 Task: Create Board Newsletter Optimization Tips to Workspace Content Management Systems. Create Board Sales Team Incentive Programs to Workspace Content Management Systems. Create Board Business Model Cost Structure Analysis and Optimization to Workspace Content Management Systems
Action: Mouse moved to (388, 88)
Screenshot: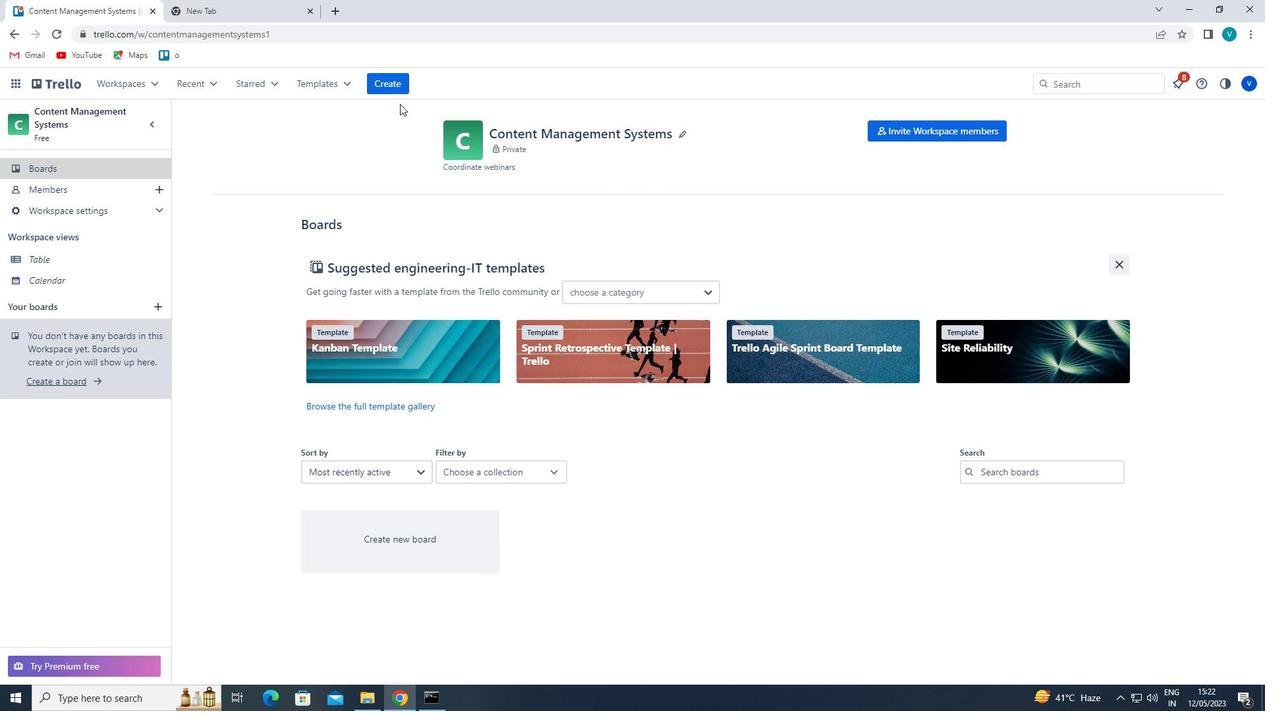 
Action: Mouse pressed left at (388, 88)
Screenshot: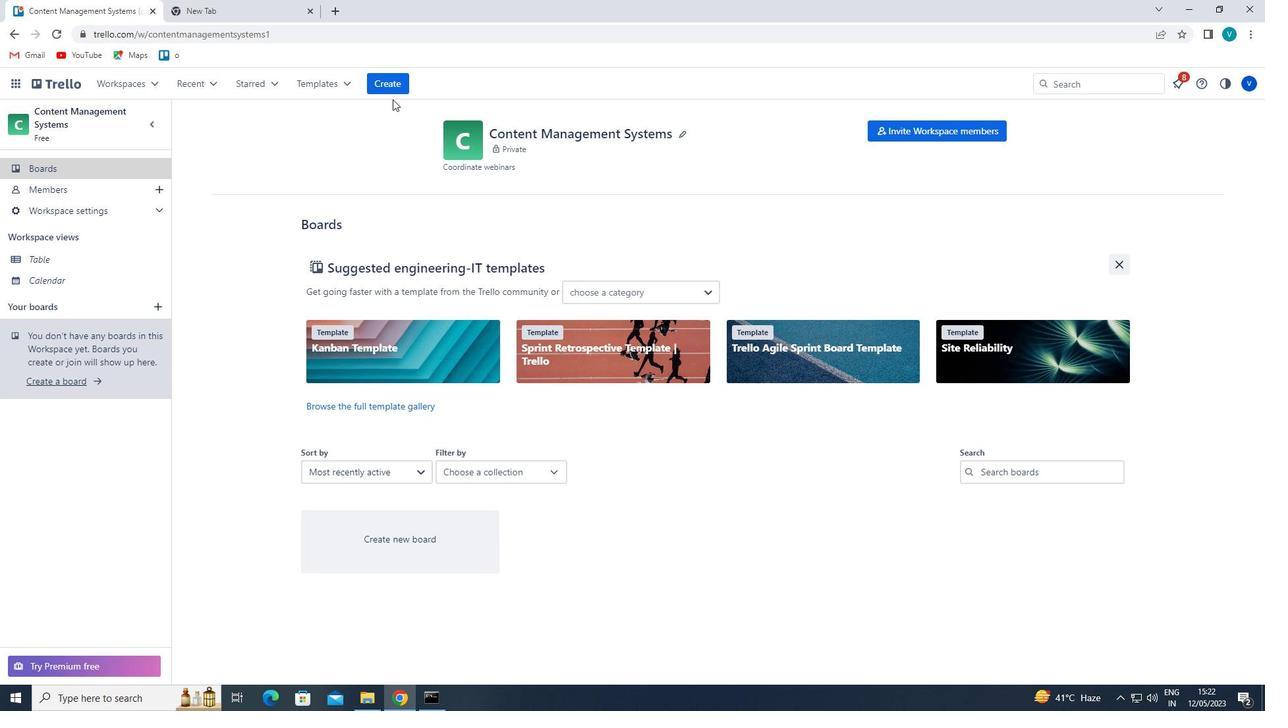 
Action: Mouse moved to (404, 108)
Screenshot: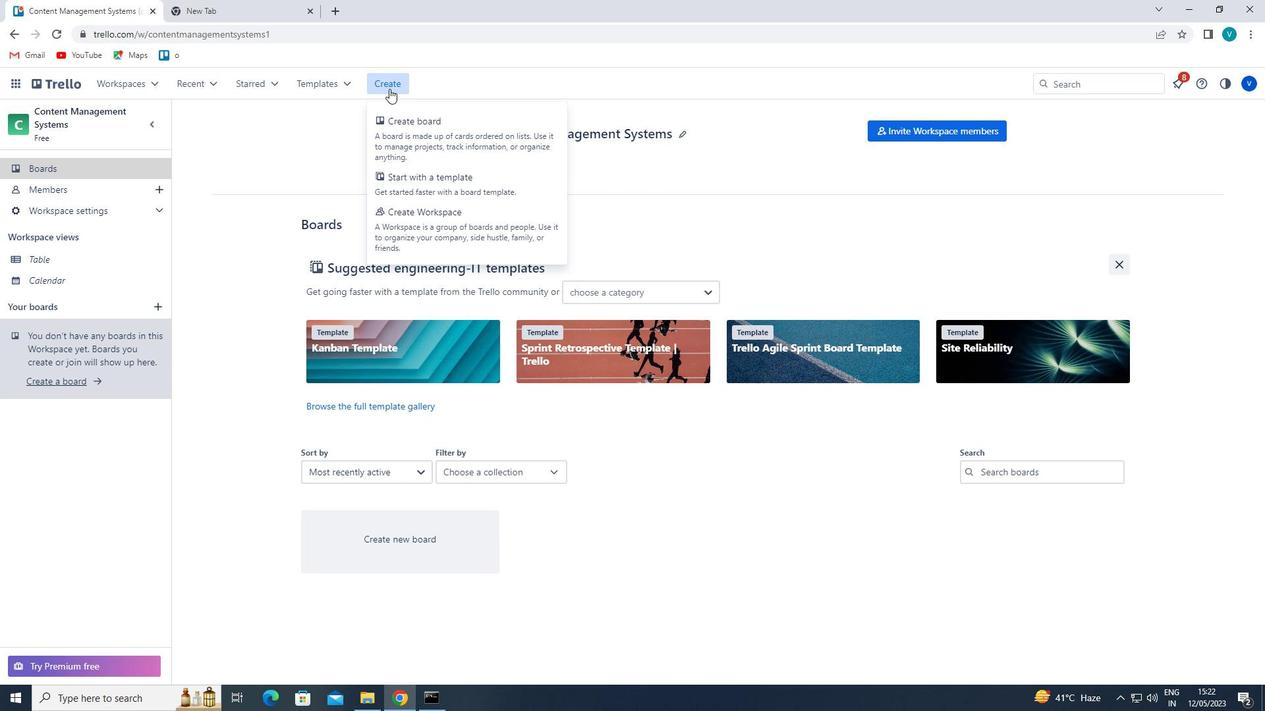
Action: Mouse pressed left at (404, 108)
Screenshot: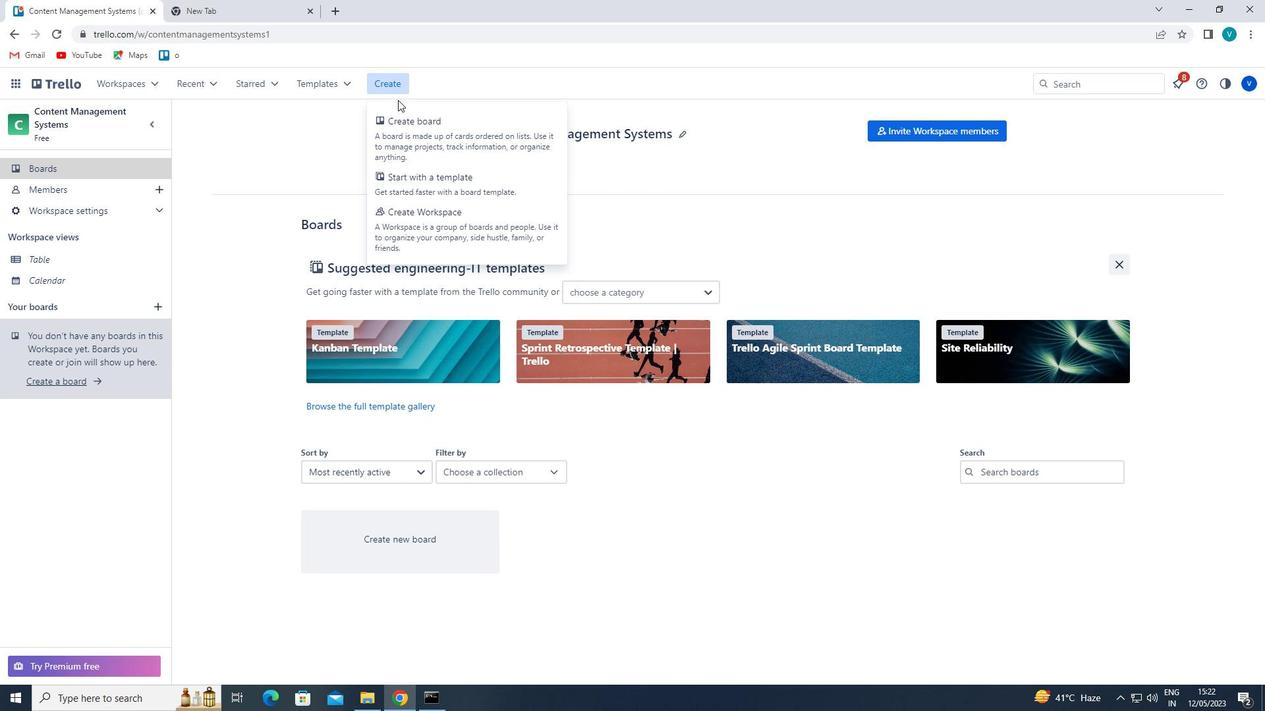 
Action: Mouse moved to (408, 119)
Screenshot: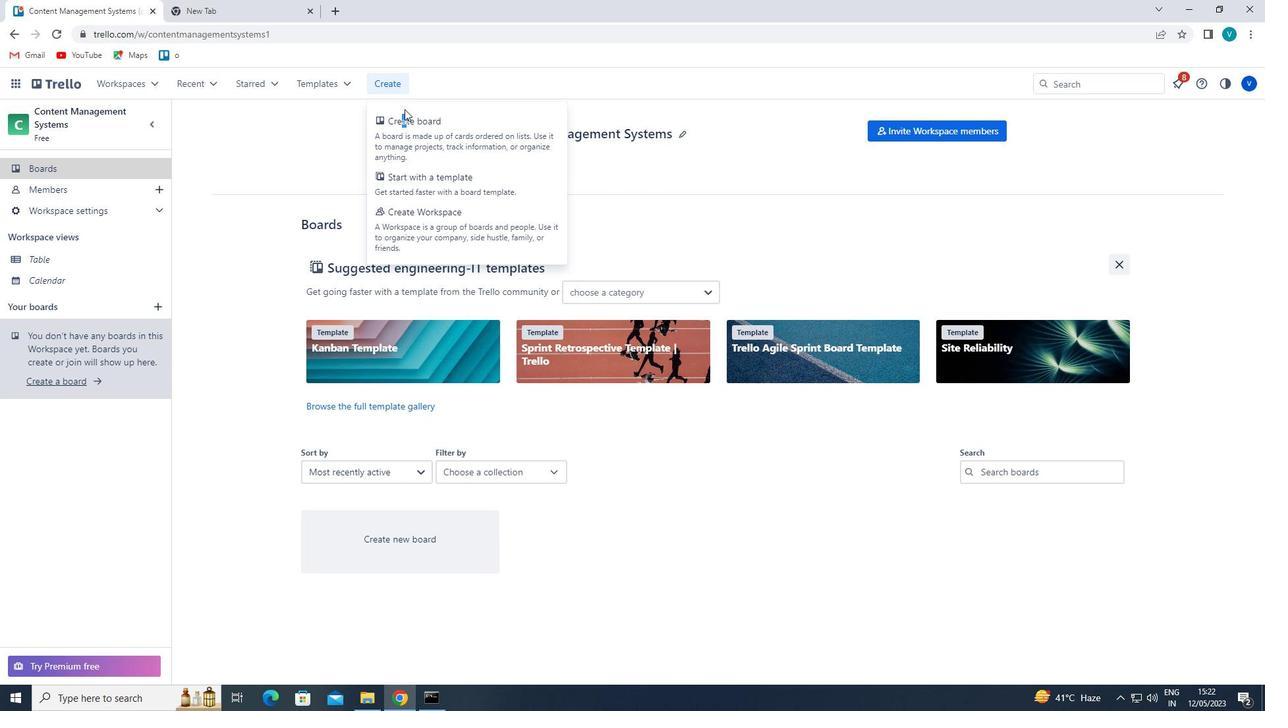 
Action: Mouse pressed left at (408, 119)
Screenshot: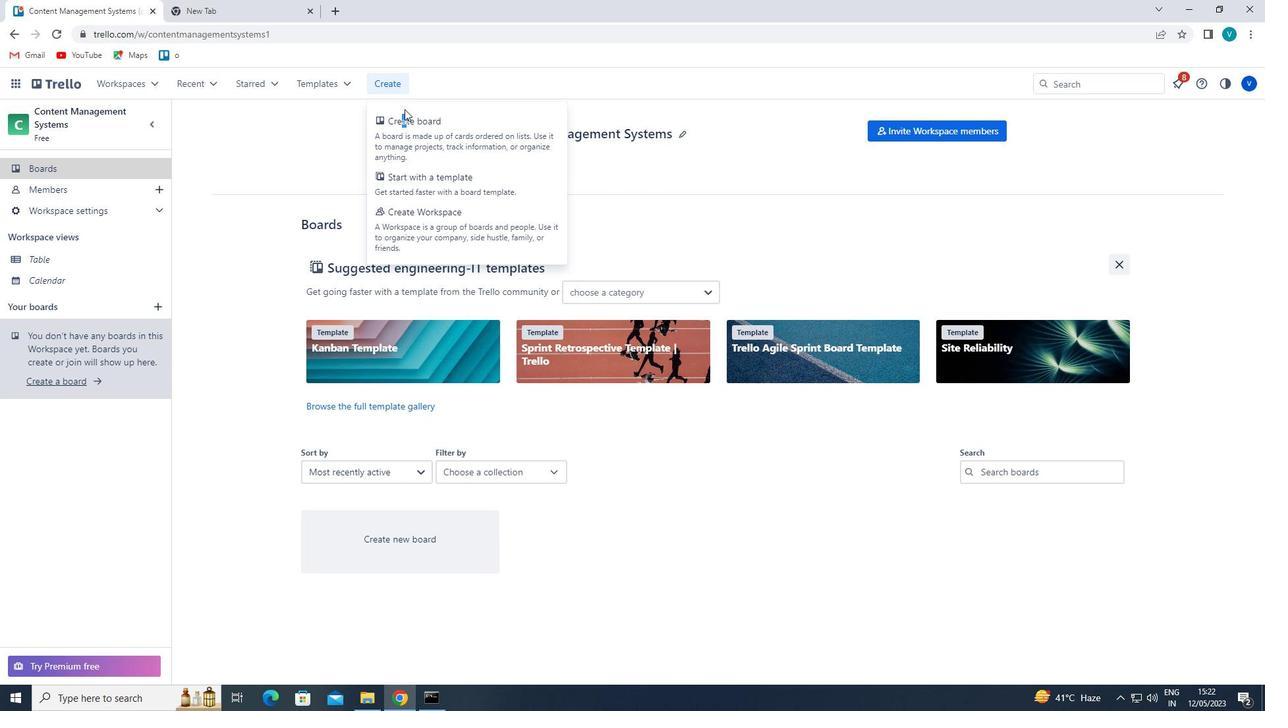 
Action: Mouse moved to (432, 325)
Screenshot: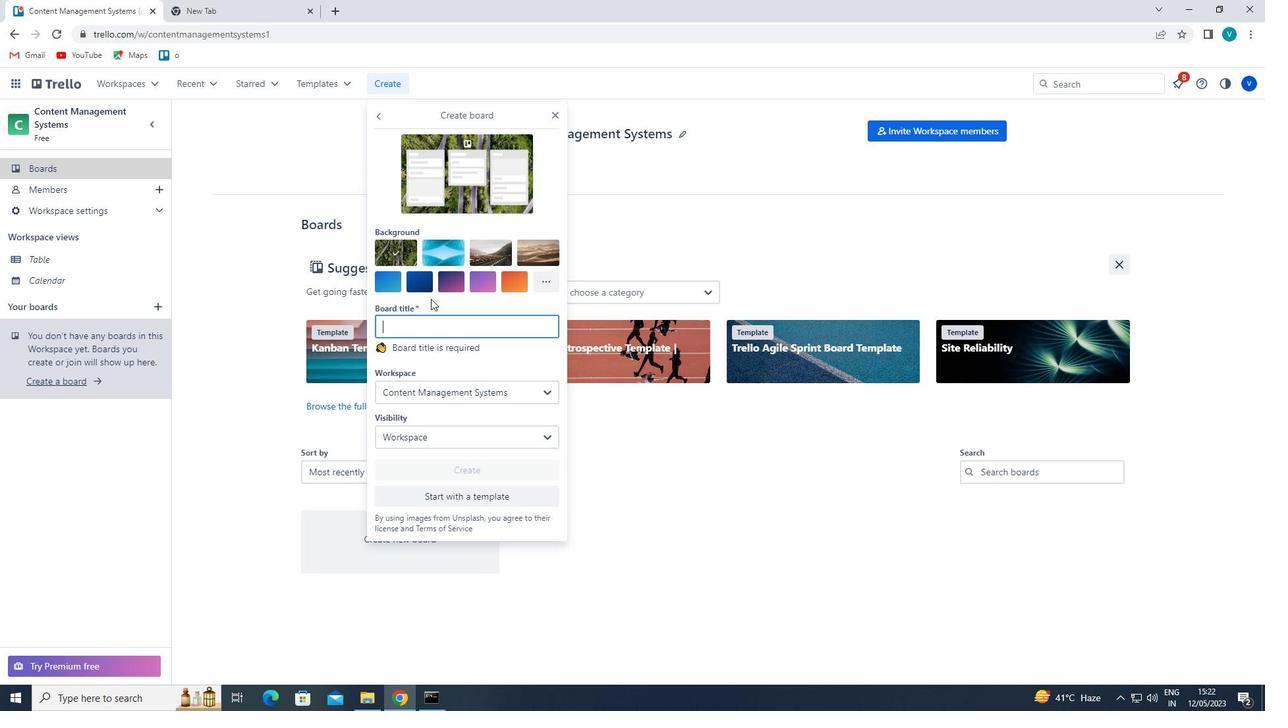 
Action: Mouse pressed left at (432, 325)
Screenshot: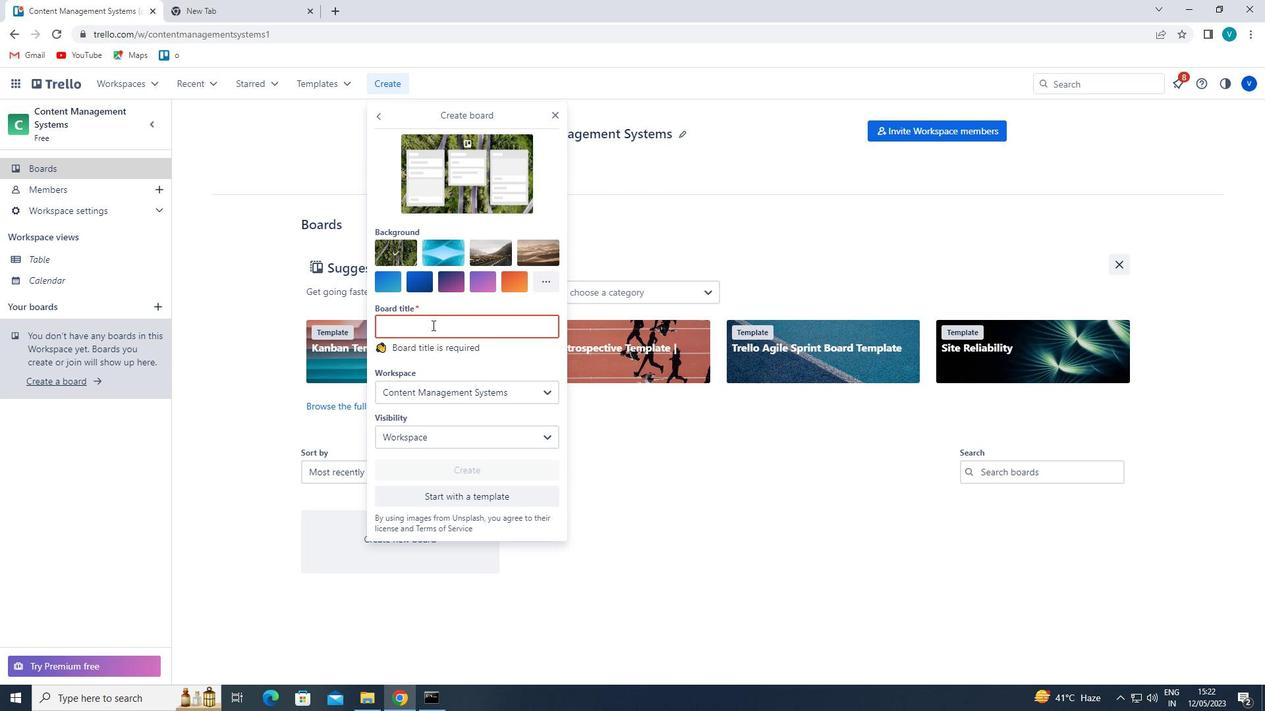 
Action: Key pressed <Key.shift>NEWSLETTER<Key.space><Key.shift>OPTIMIZATION<Key.space><Key.shift>TIPS
Screenshot: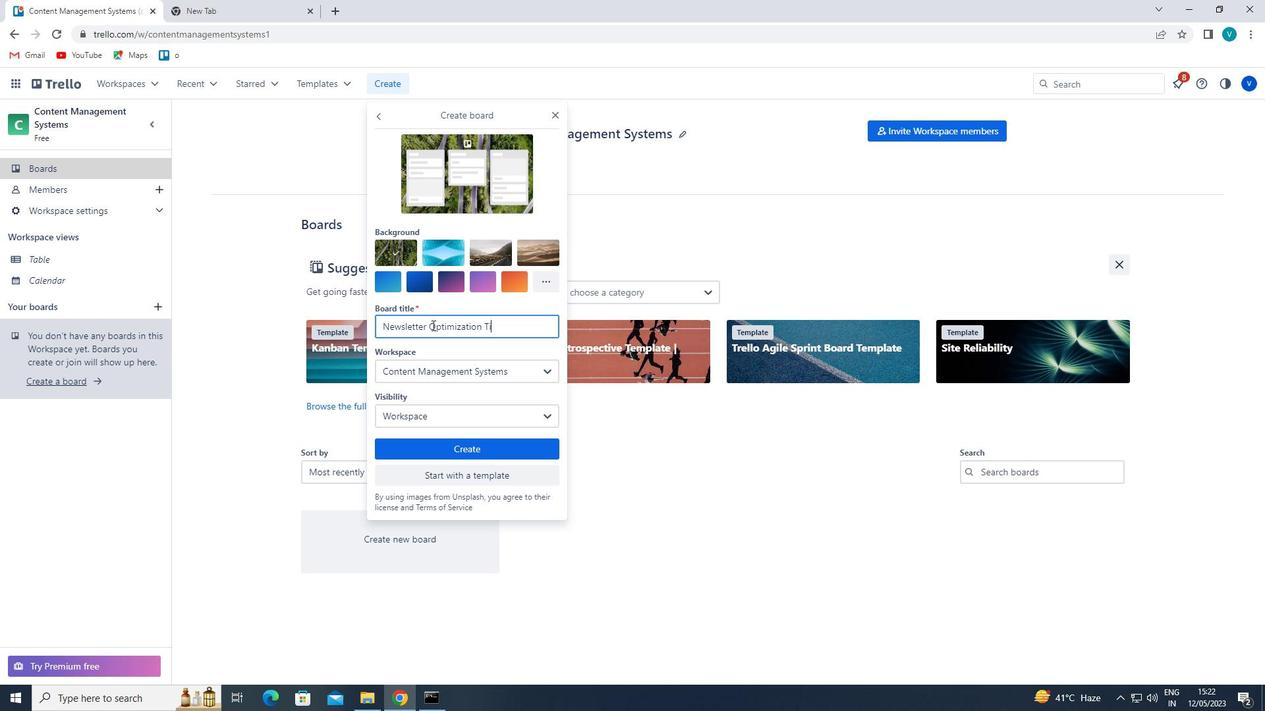 
Action: Mouse moved to (466, 452)
Screenshot: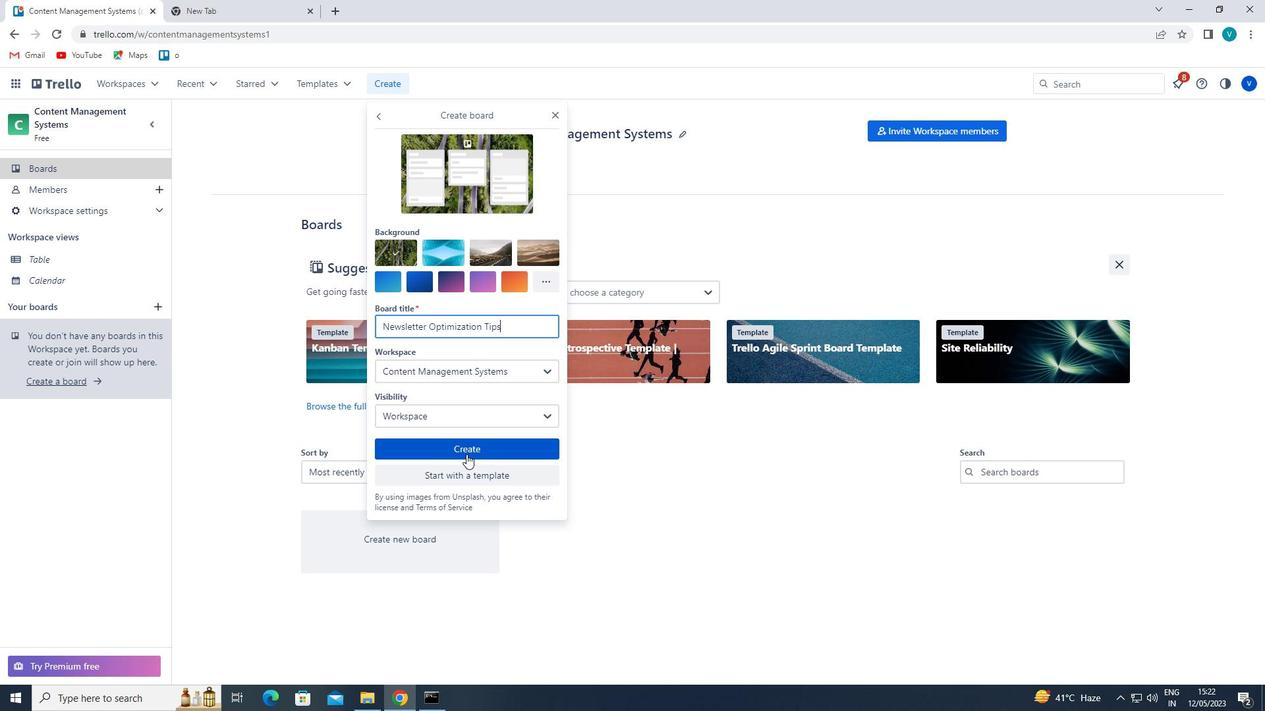 
Action: Mouse pressed left at (466, 452)
Screenshot: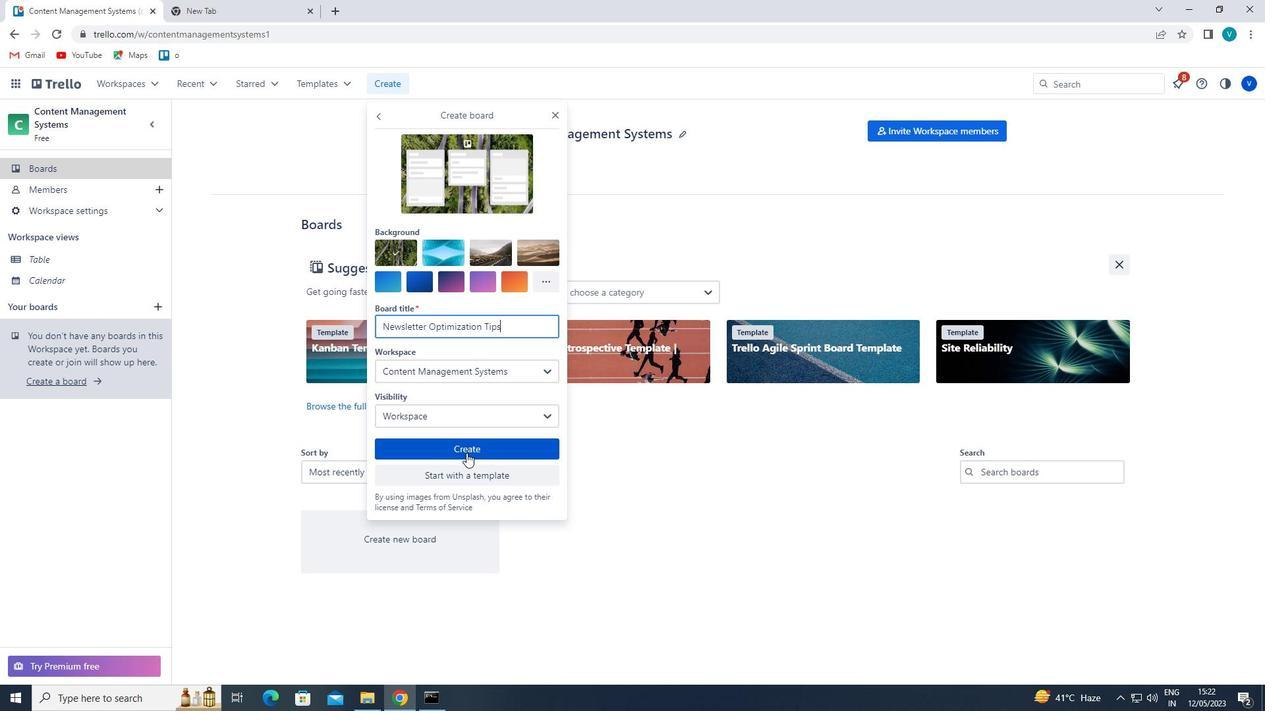 
Action: Mouse moved to (390, 89)
Screenshot: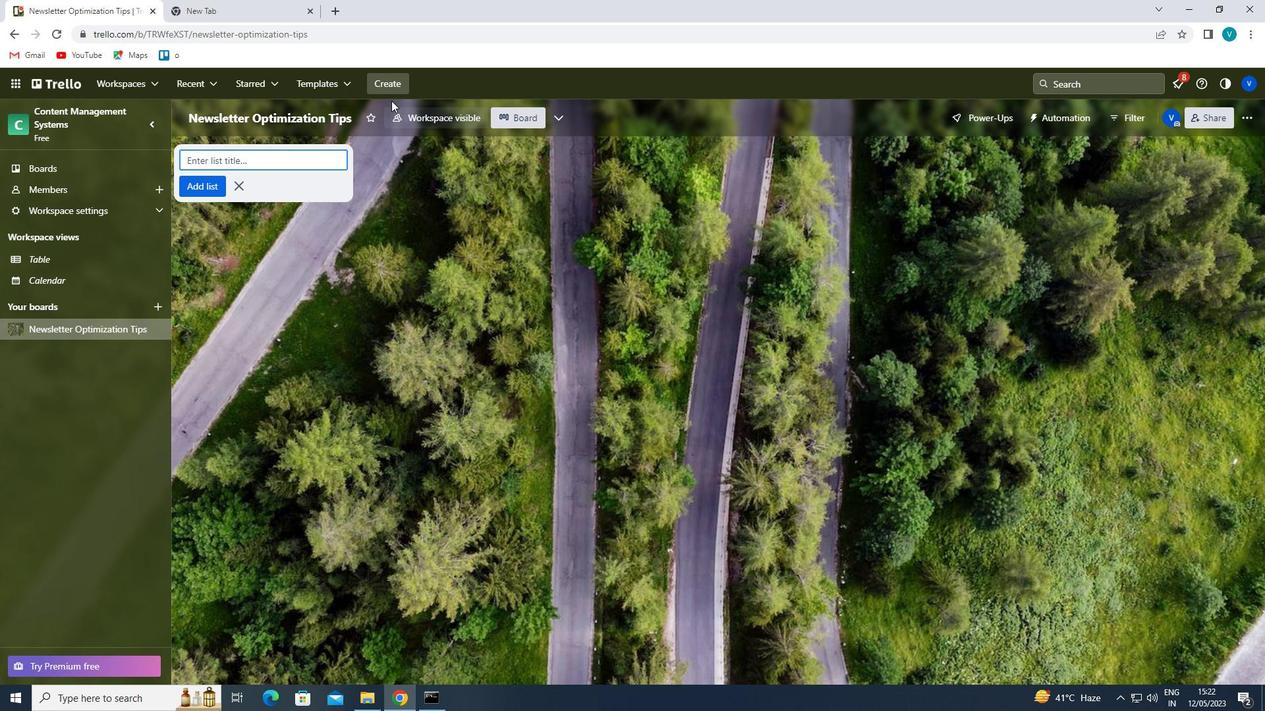 
Action: Mouse pressed left at (390, 89)
Screenshot: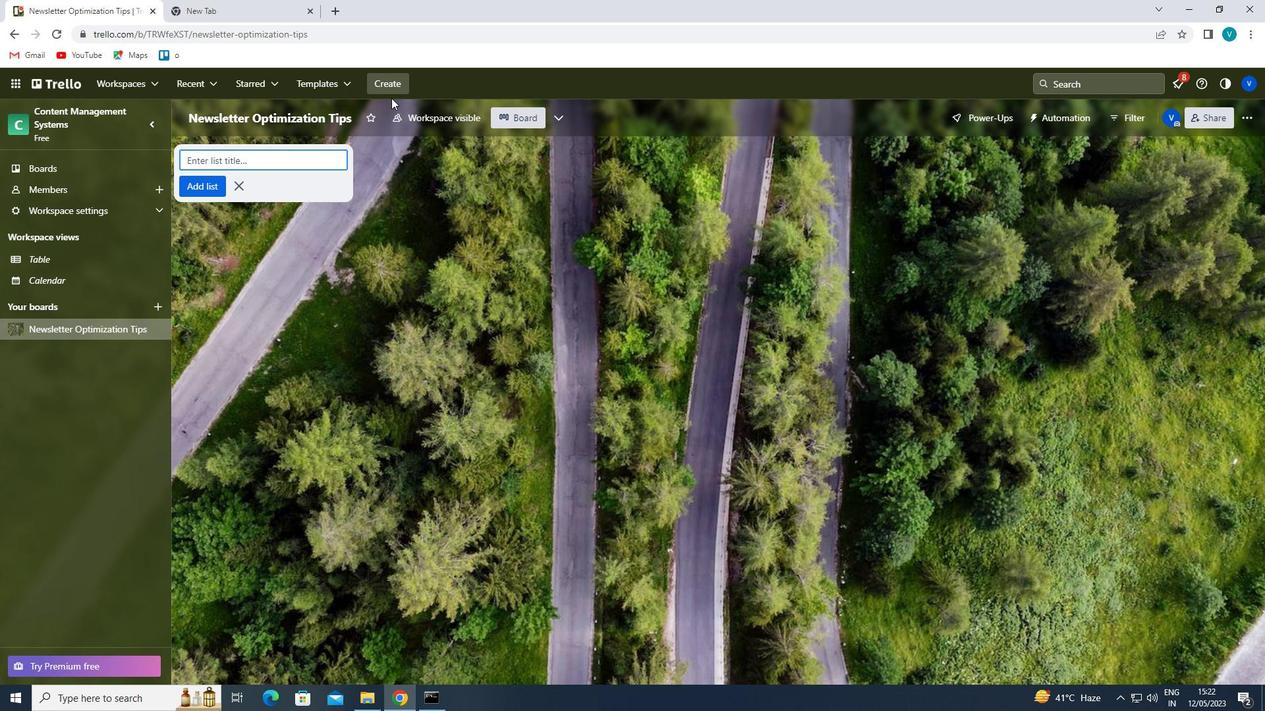 
Action: Mouse moved to (406, 121)
Screenshot: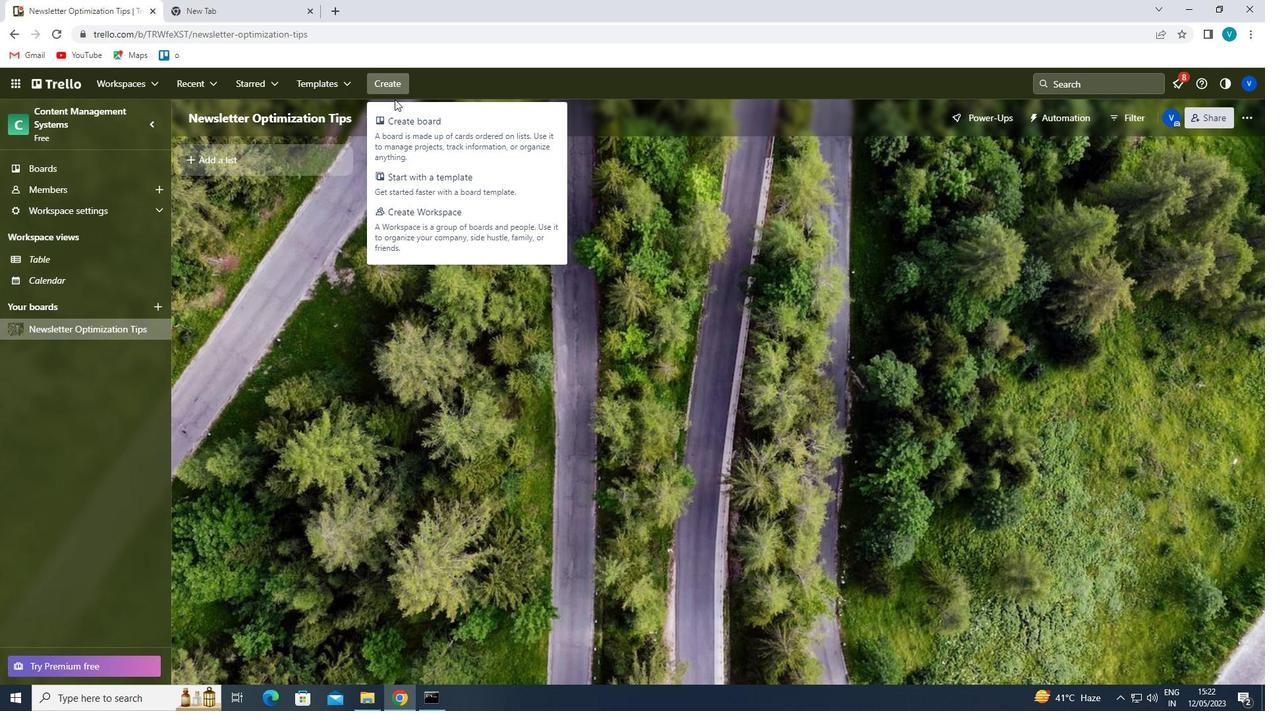 
Action: Mouse pressed left at (406, 121)
Screenshot: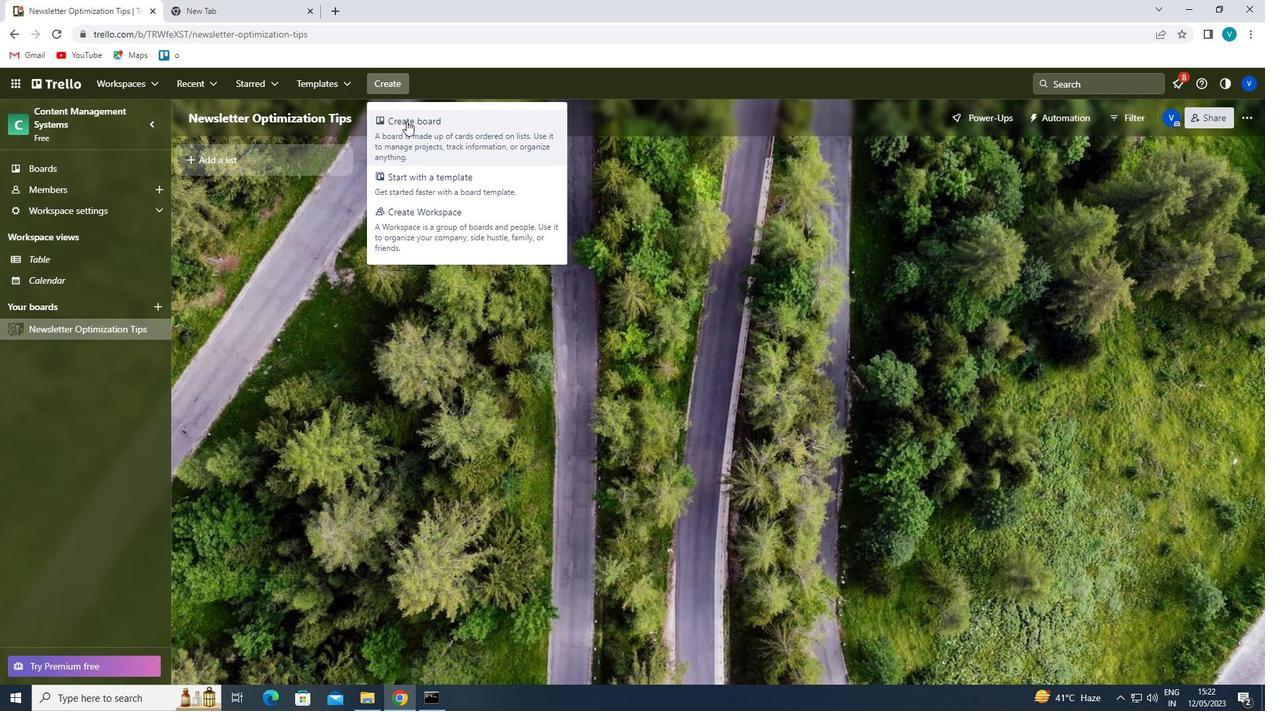 
Action: Mouse moved to (433, 331)
Screenshot: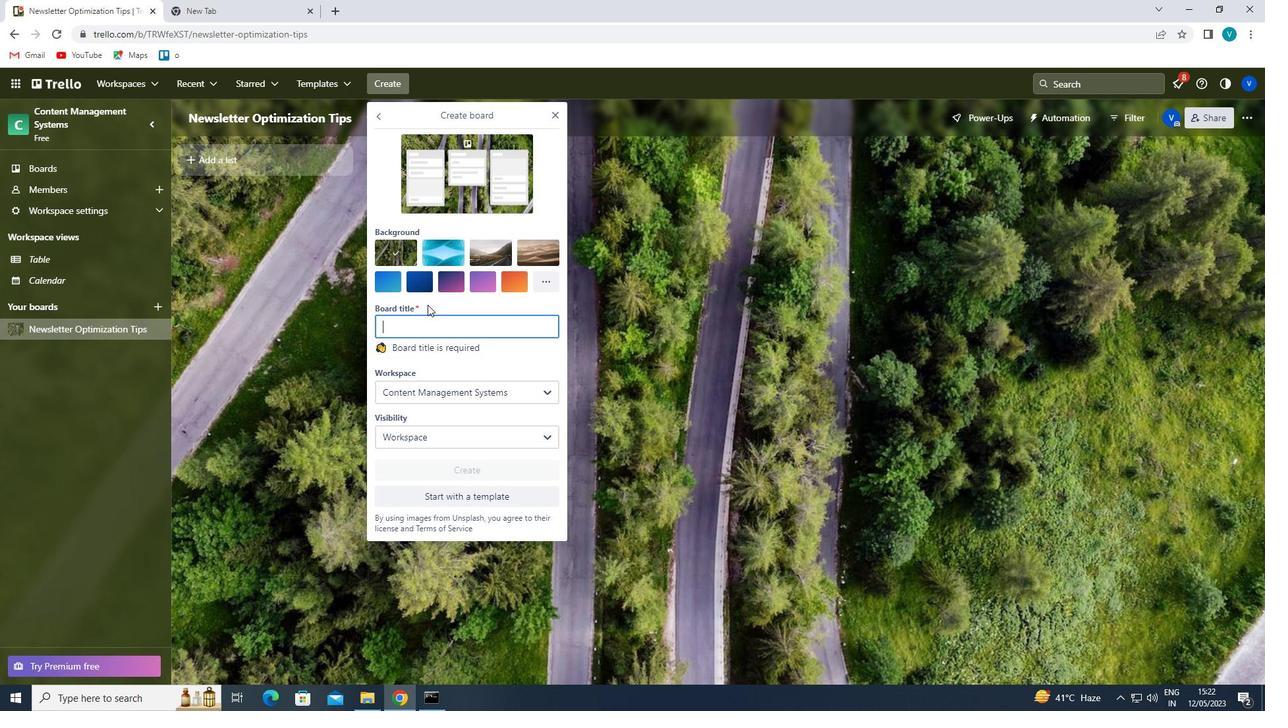 
Action: Mouse pressed left at (433, 331)
Screenshot: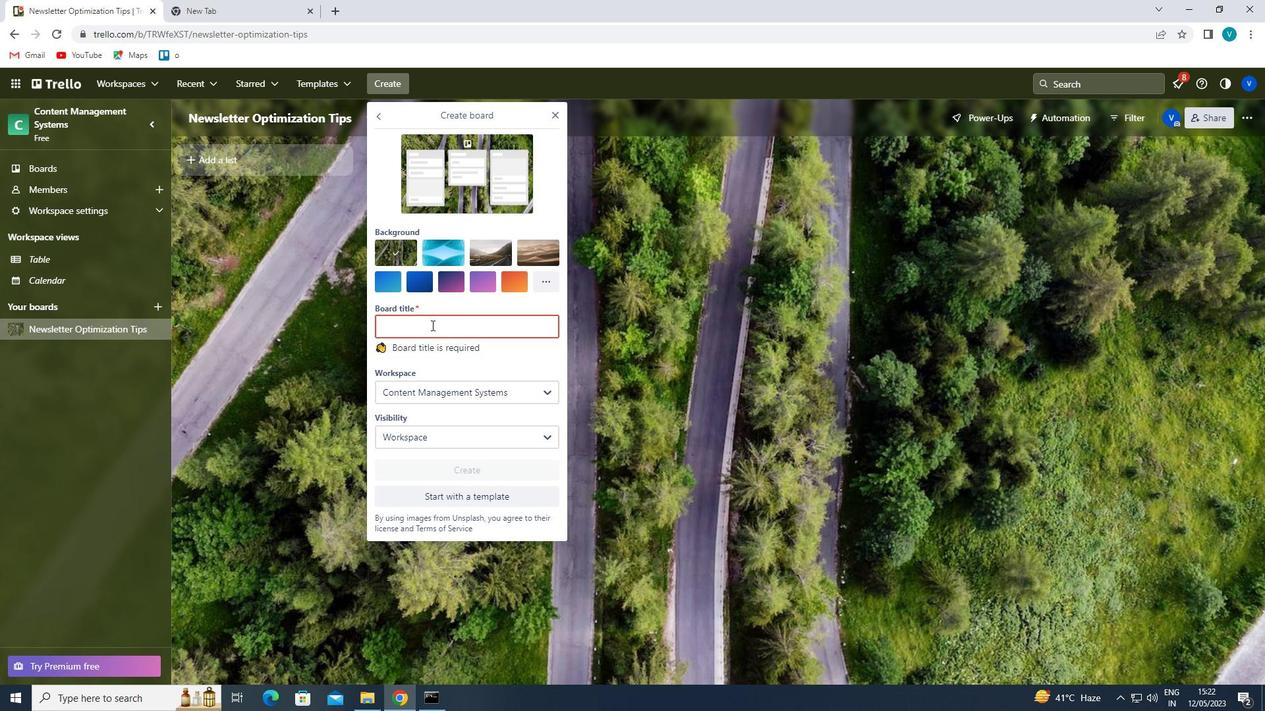 
Action: Key pressed <Key.shift><Key.shift><Key.shift><Key.shift><Key.shift><Key.shift><Key.shift><Key.shift><Key.shift><Key.shift><Key.shift><Key.shift><Key.shift><Key.shift><Key.shift><Key.shift>SALES<Key.space><Key.shift>TEAM<Key.space><Key.shift>INCENT
Screenshot: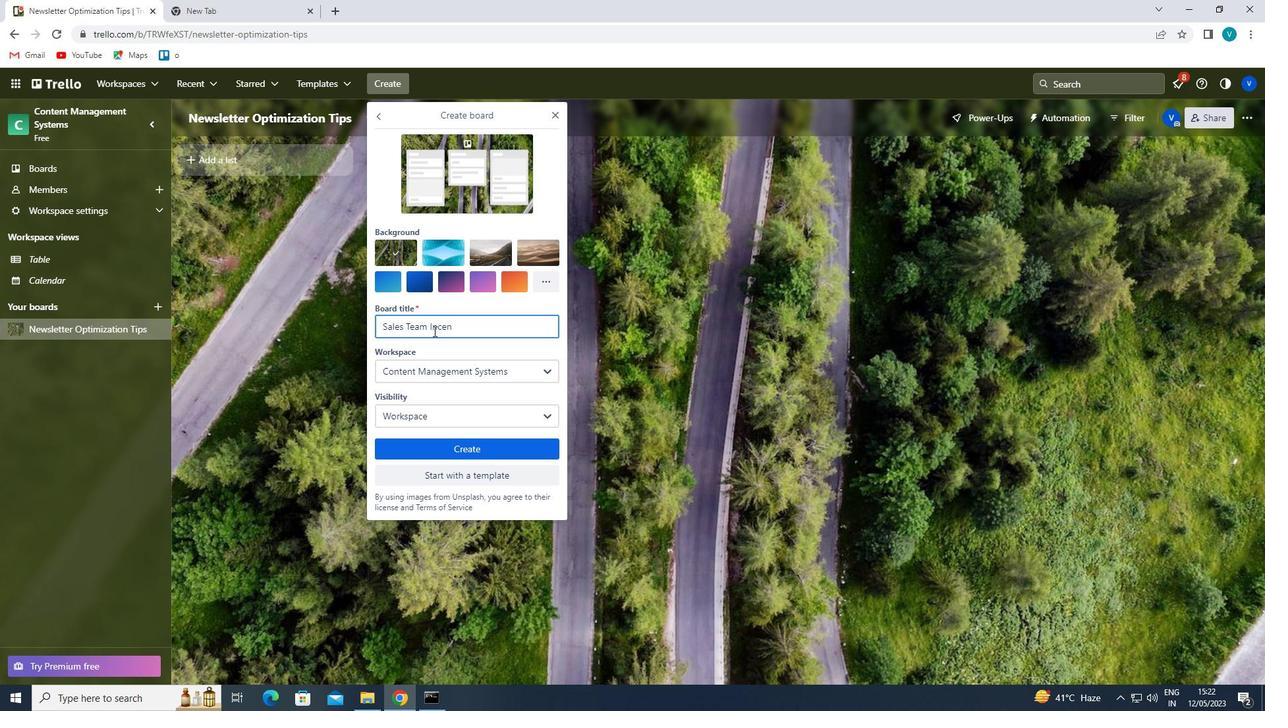 
Action: Mouse moved to (435, 330)
Screenshot: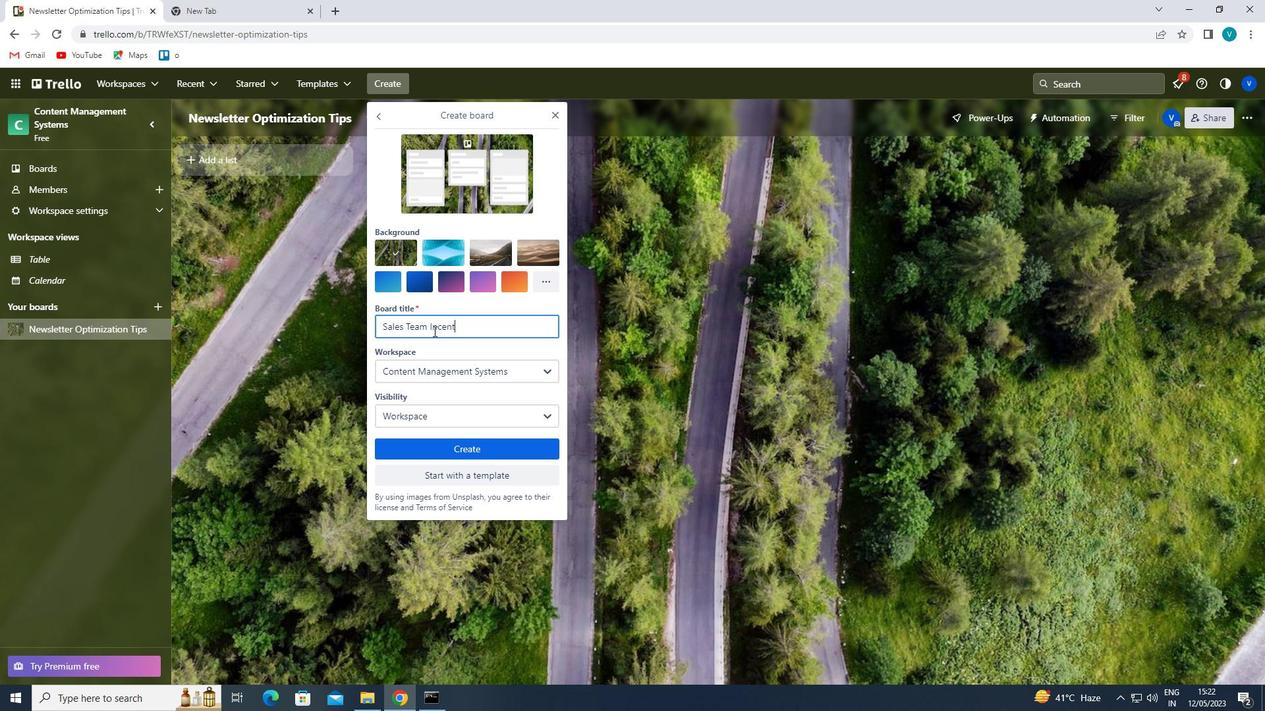 
Action: Key pressed I
Screenshot: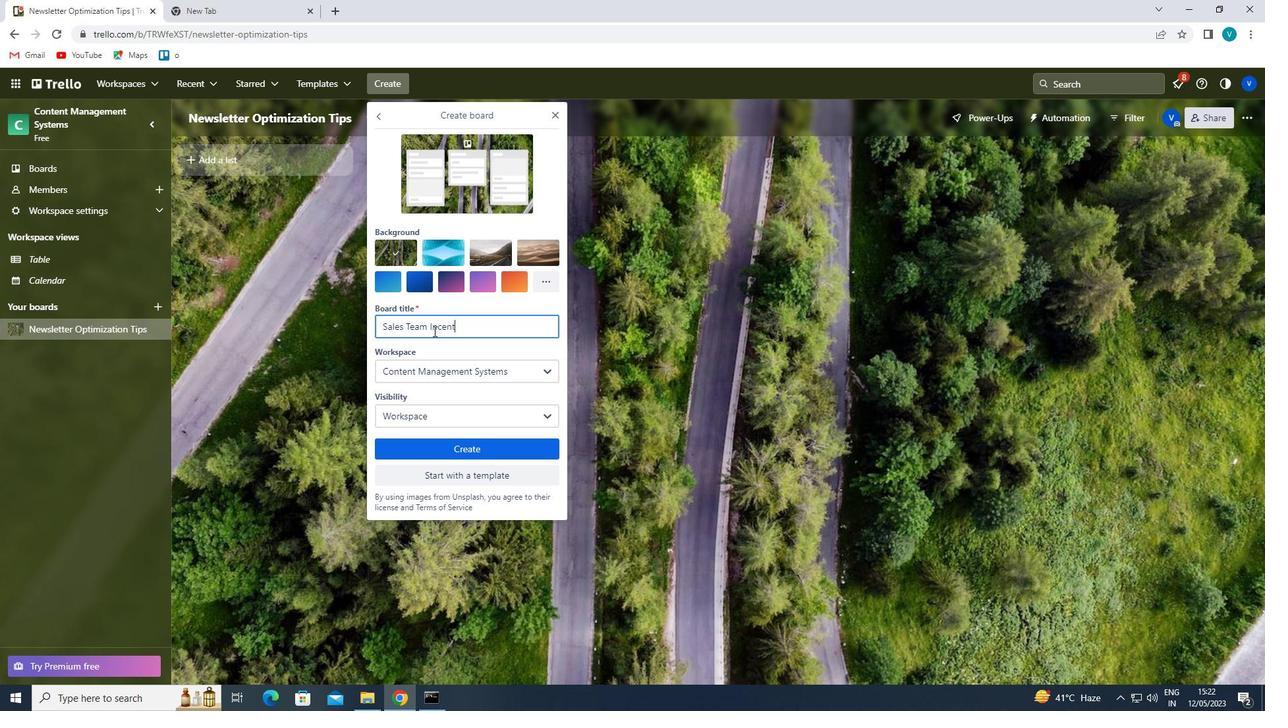 
Action: Mouse moved to (435, 330)
Screenshot: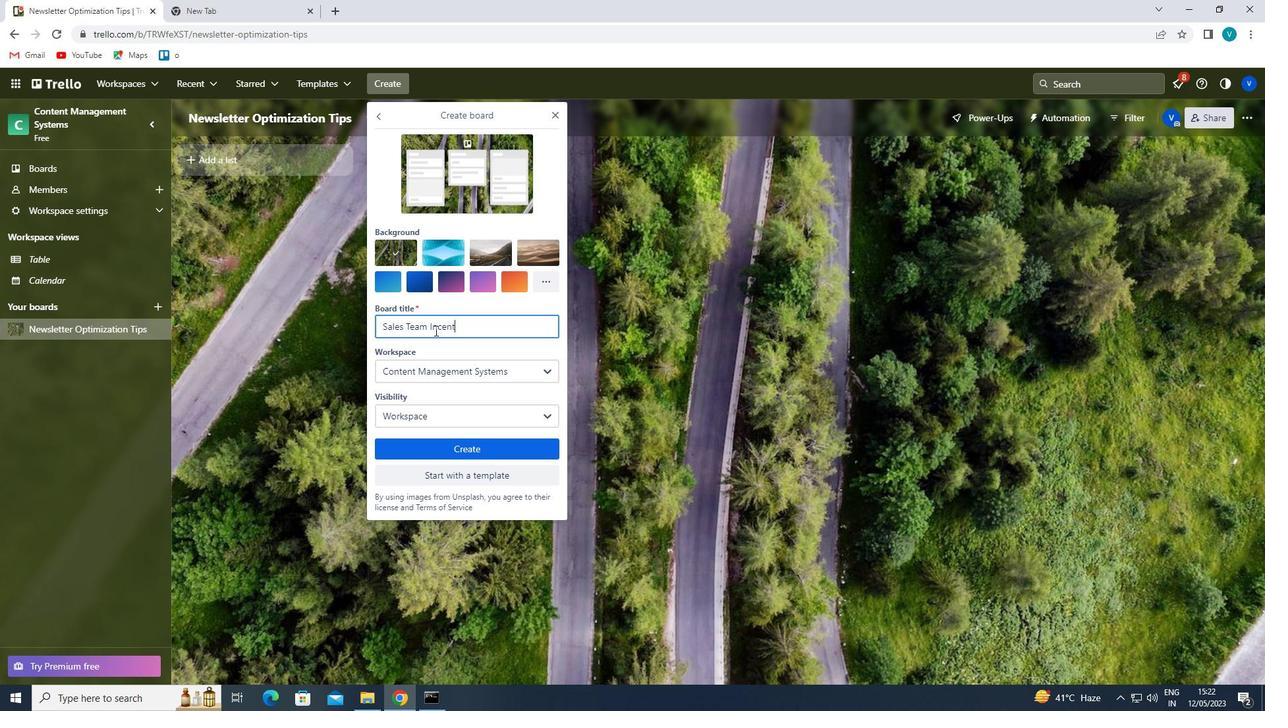 
Action: Key pressed V
Screenshot: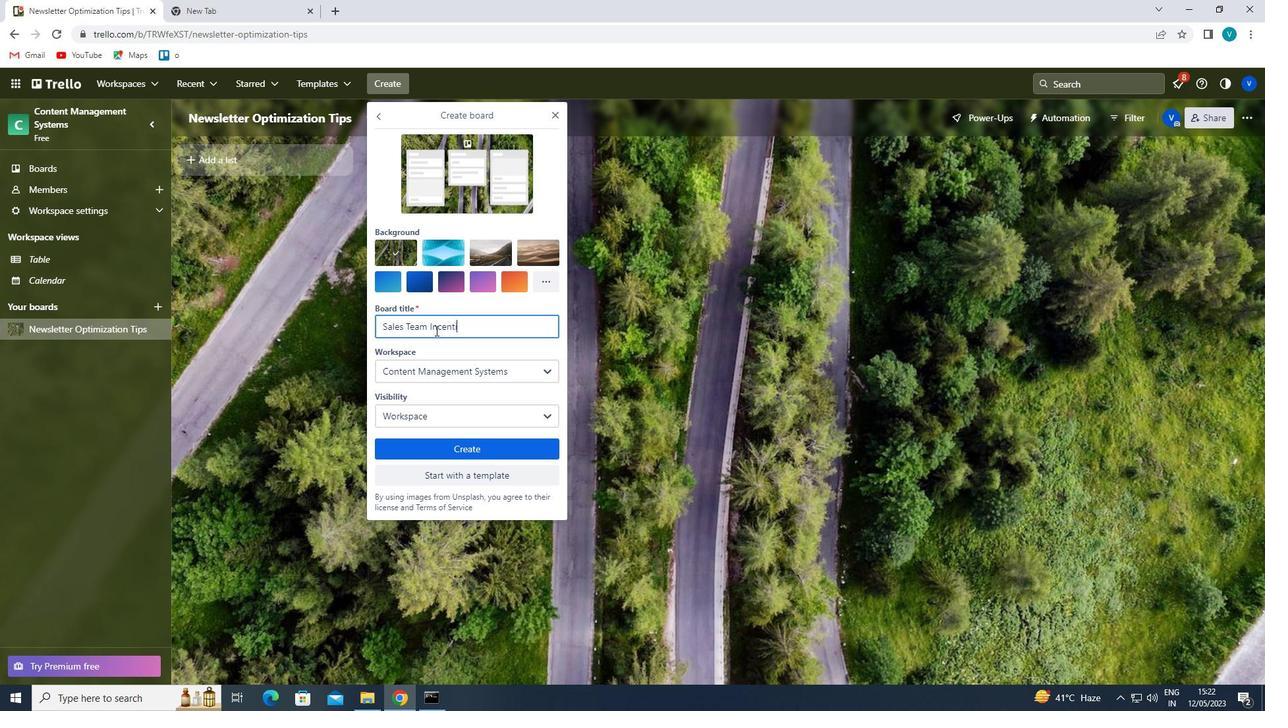 
Action: Mouse moved to (436, 330)
Screenshot: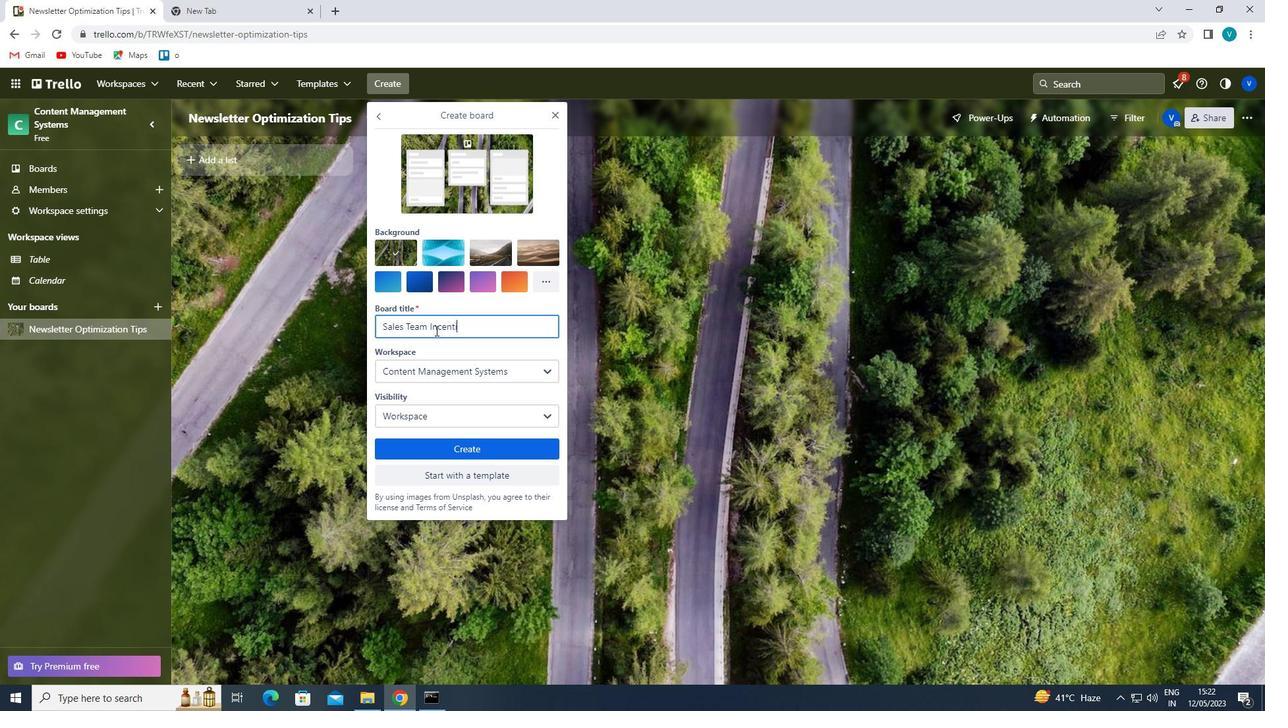 
Action: Key pressed E
Screenshot: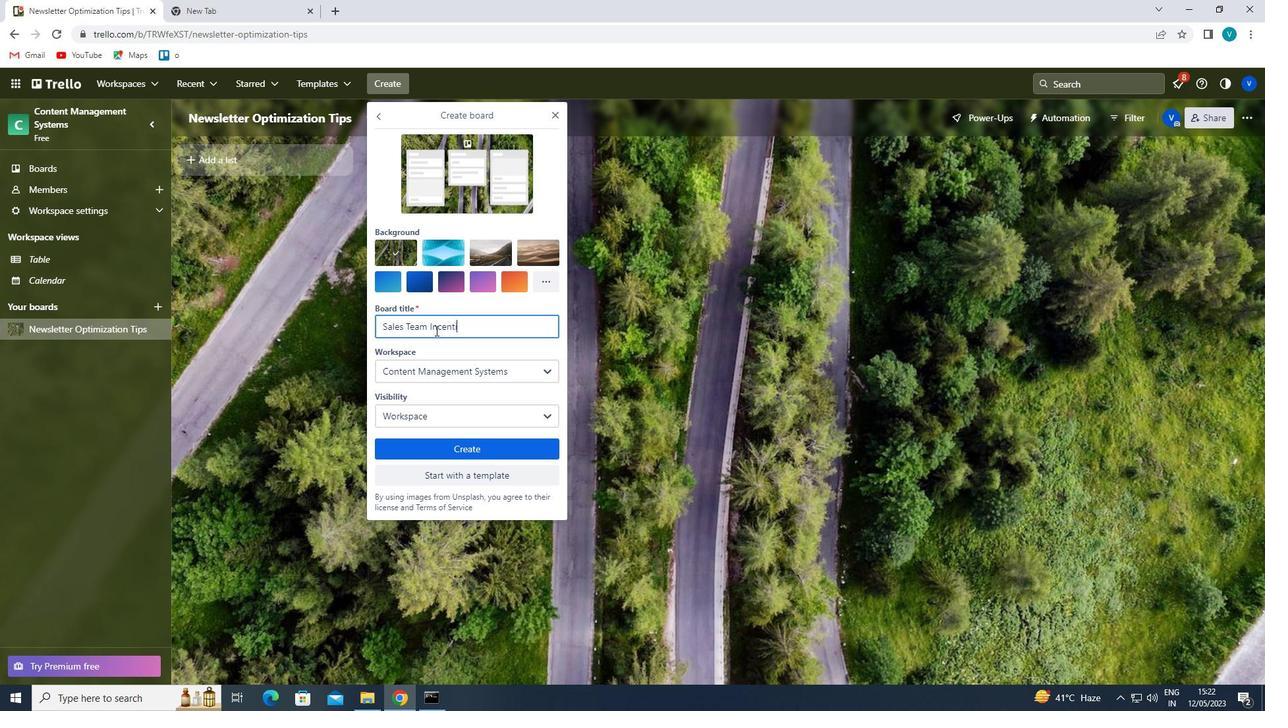 
Action: Mouse moved to (464, 310)
Screenshot: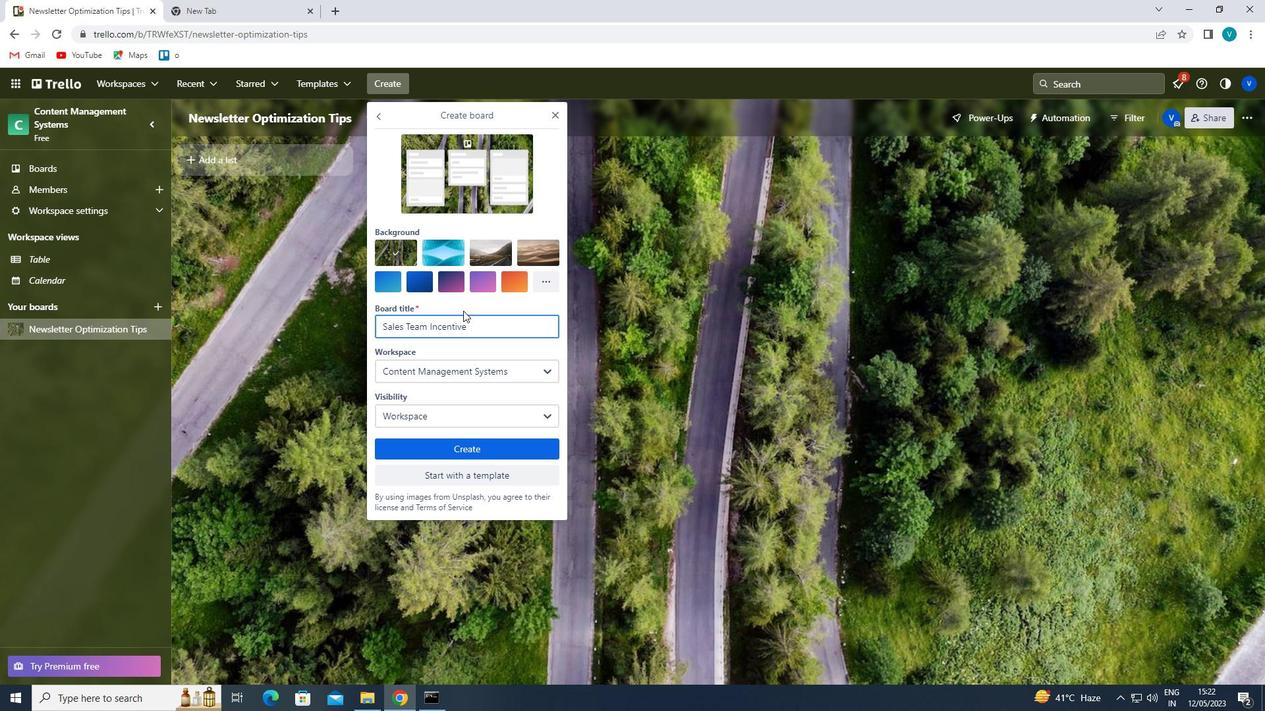 
Action: Key pressed <Key.space><Key.shift>PR
Screenshot: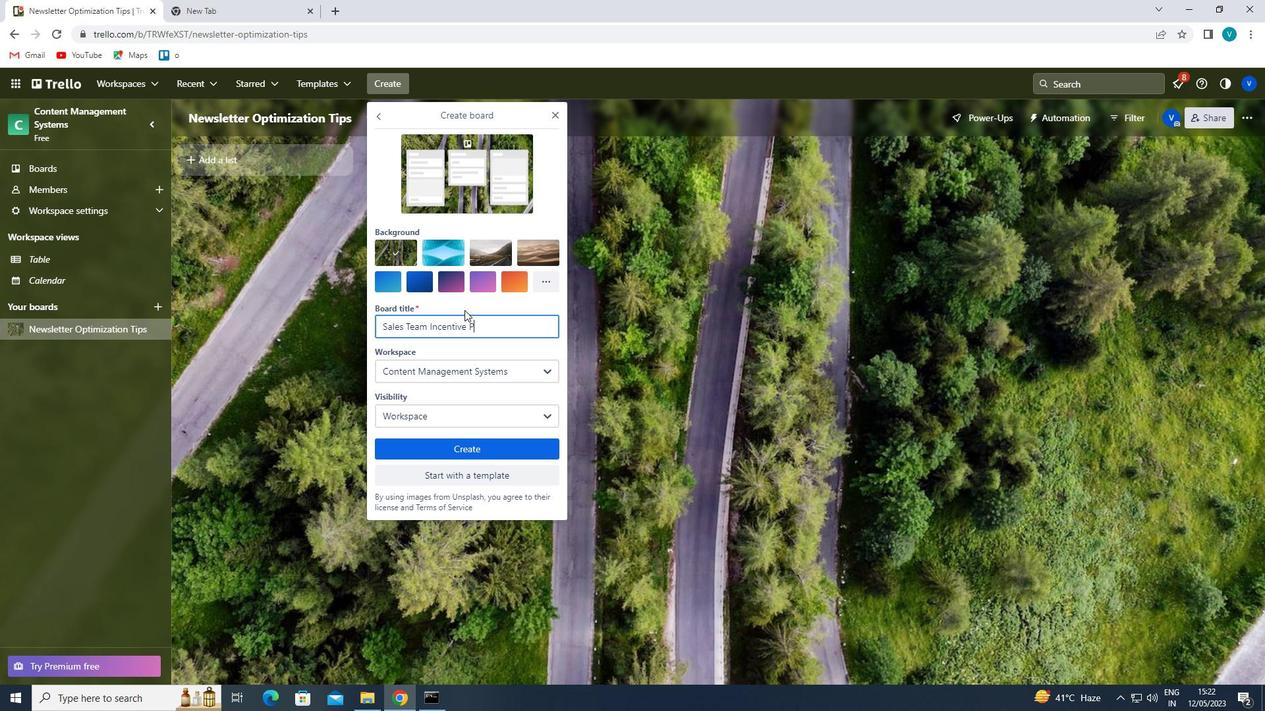 
Action: Mouse moved to (464, 309)
Screenshot: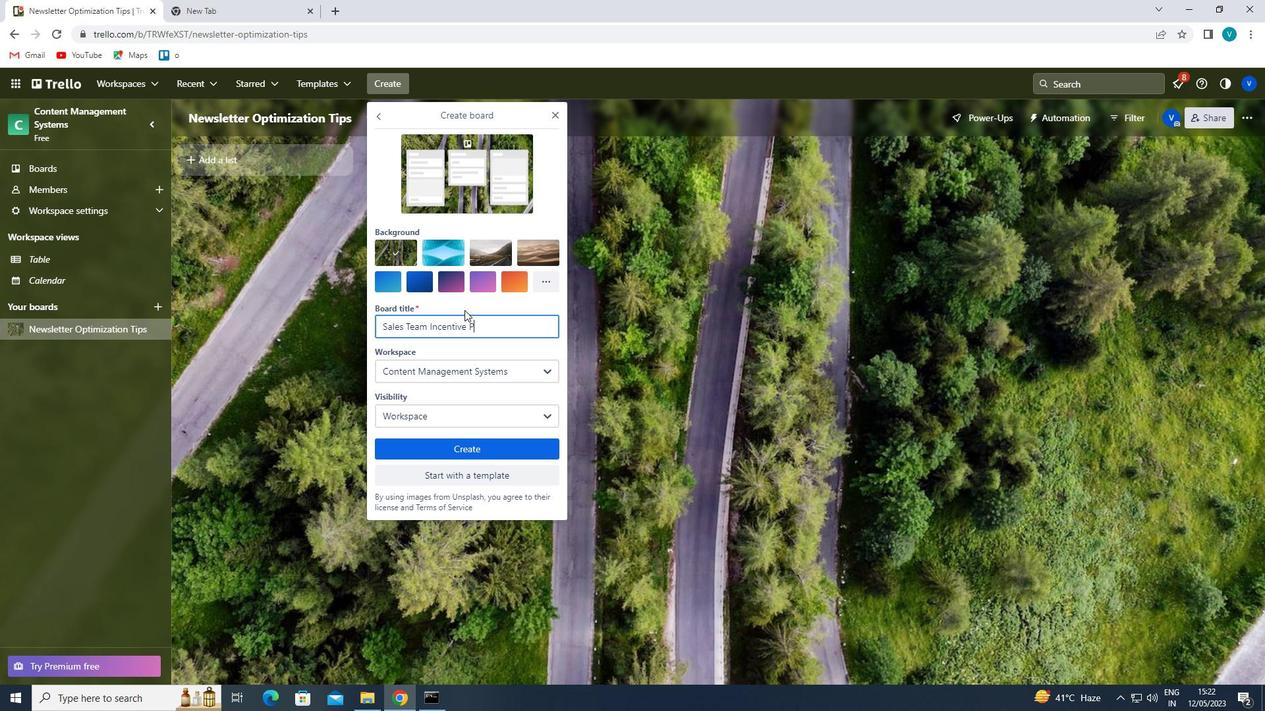 
Action: Key pressed OGRAMS
Screenshot: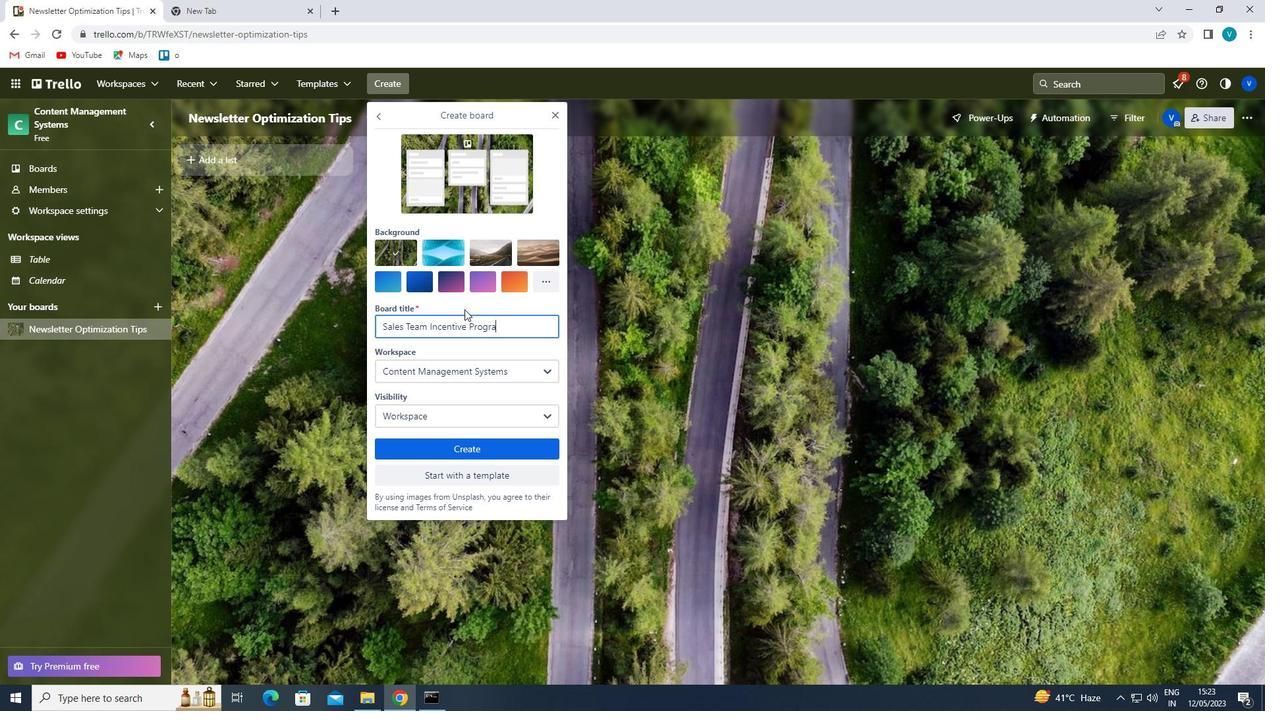 
Action: Mouse moved to (465, 442)
Screenshot: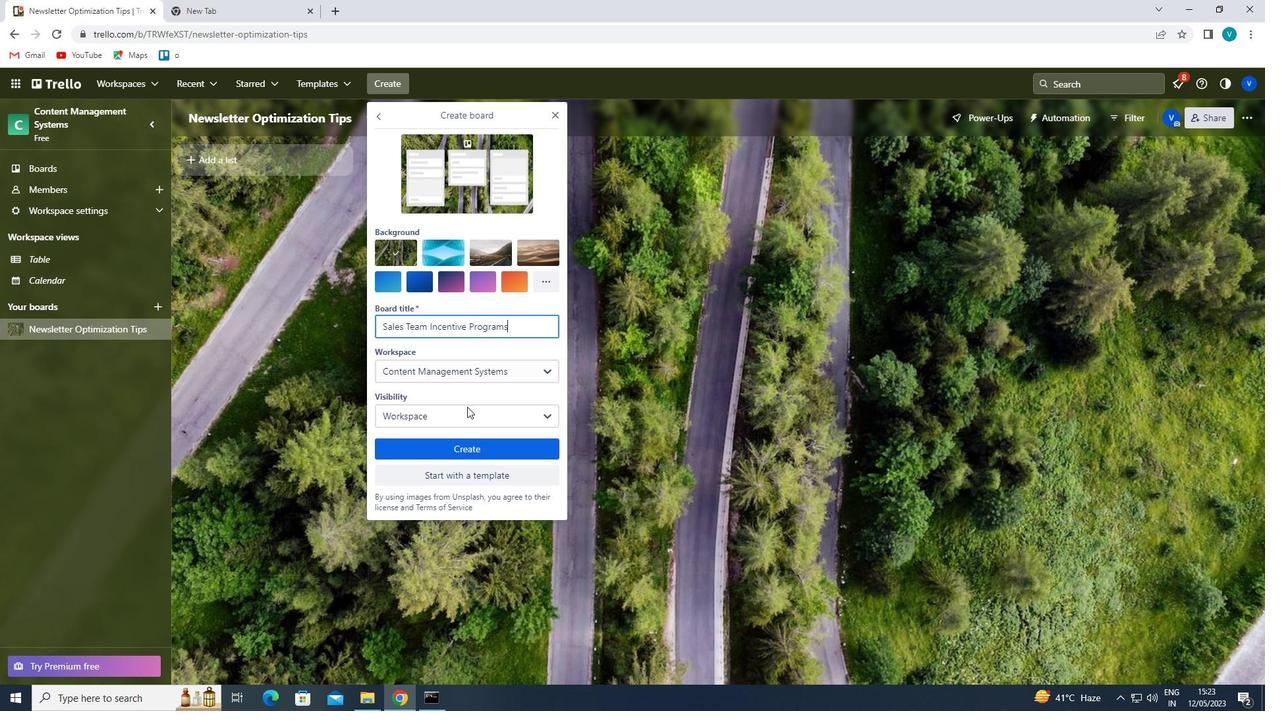 
Action: Mouse pressed left at (465, 442)
Screenshot: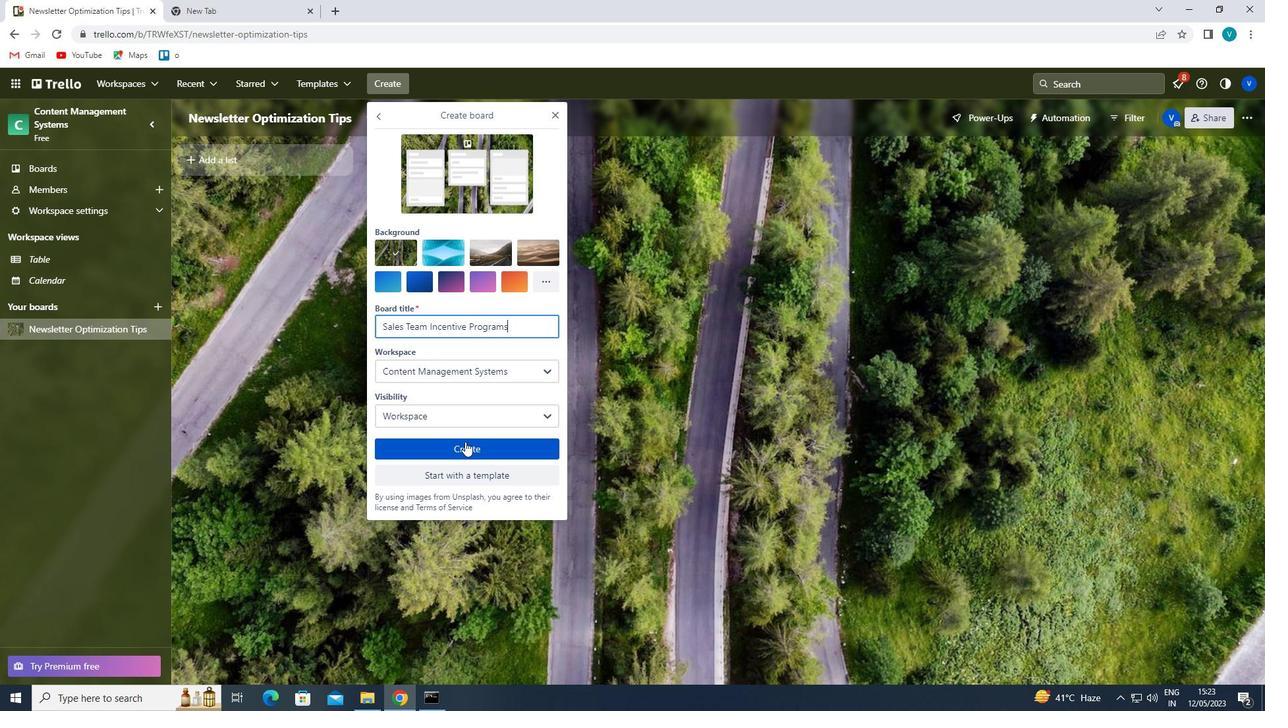 
Action: Mouse moved to (393, 82)
Screenshot: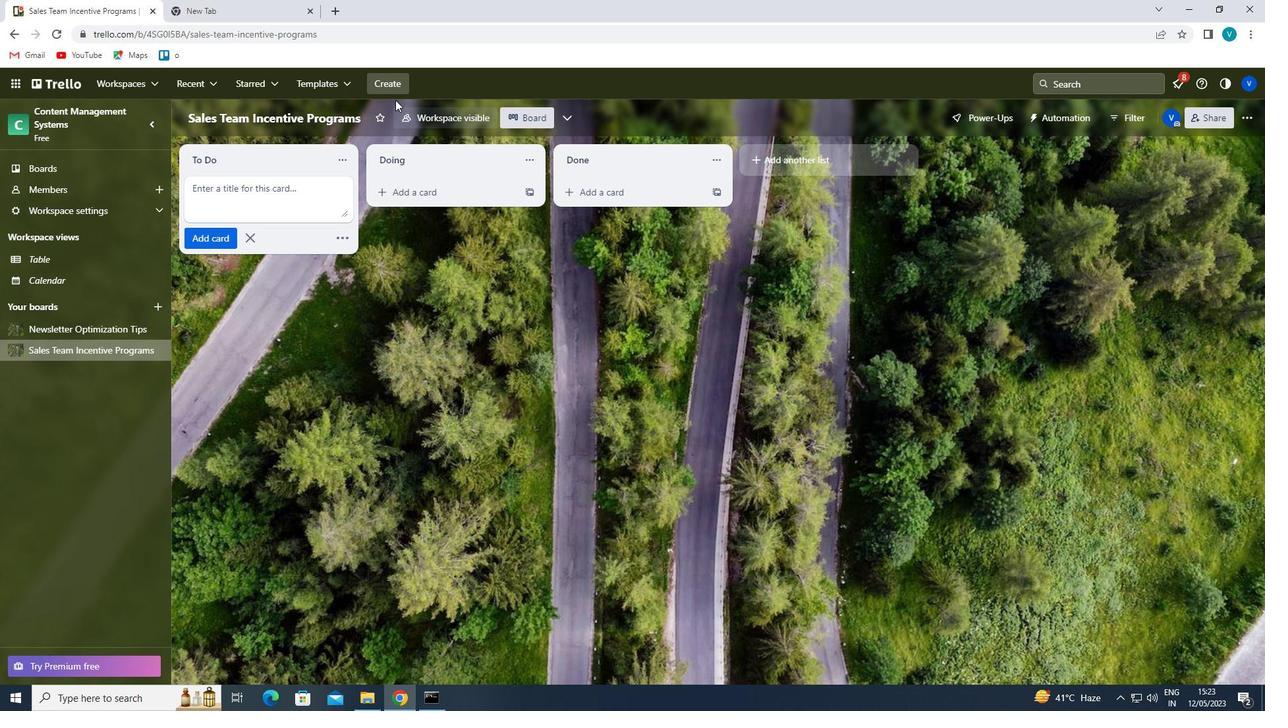 
Action: Mouse pressed left at (393, 82)
Screenshot: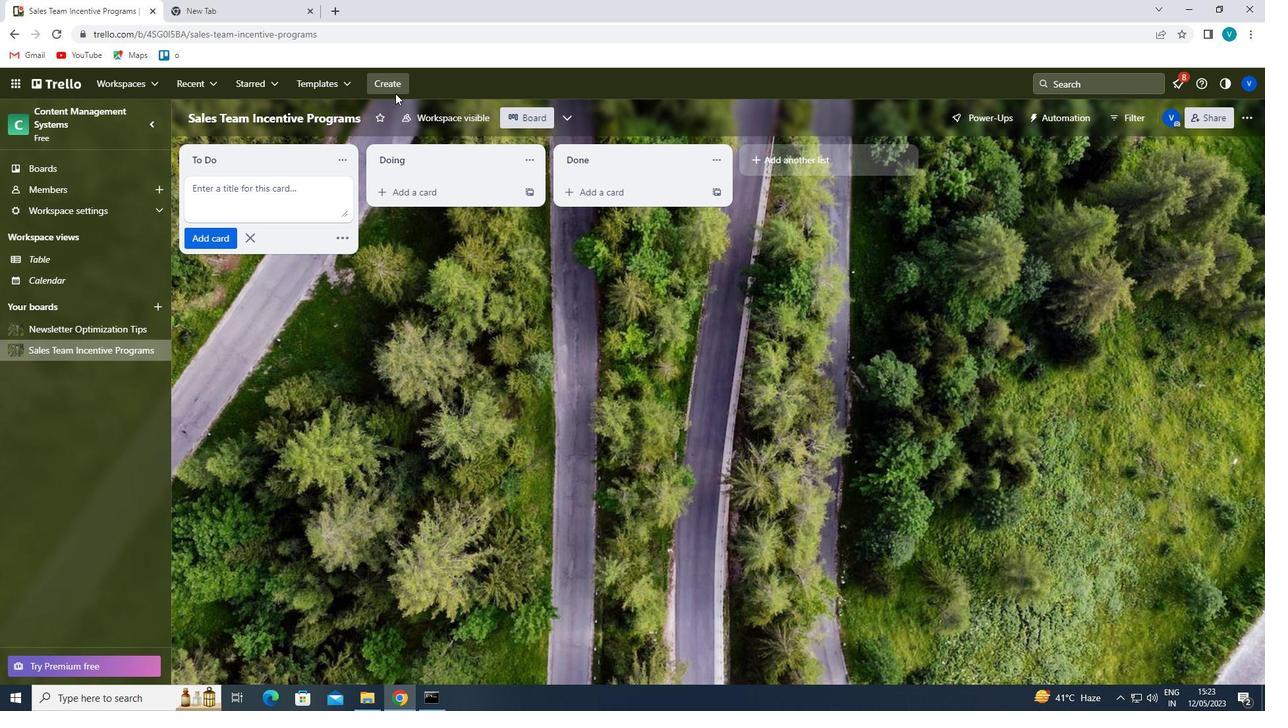 
Action: Mouse moved to (408, 129)
Screenshot: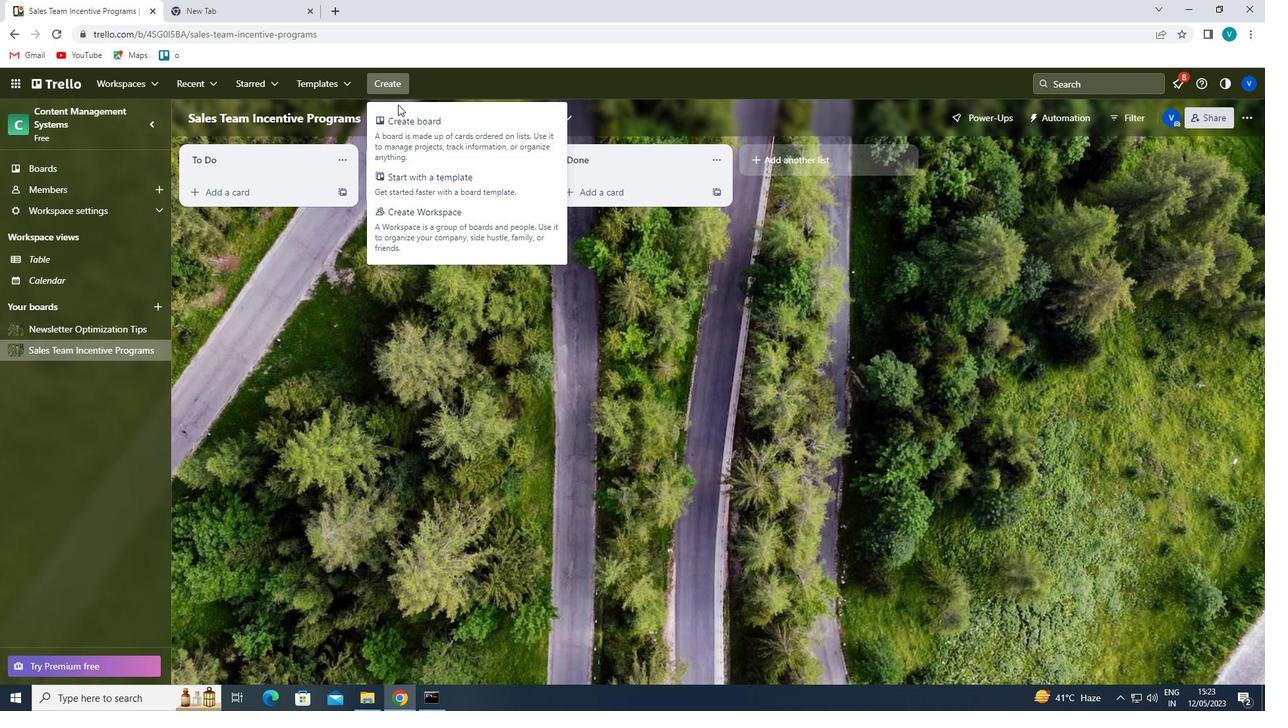 
Action: Mouse pressed left at (408, 129)
Screenshot: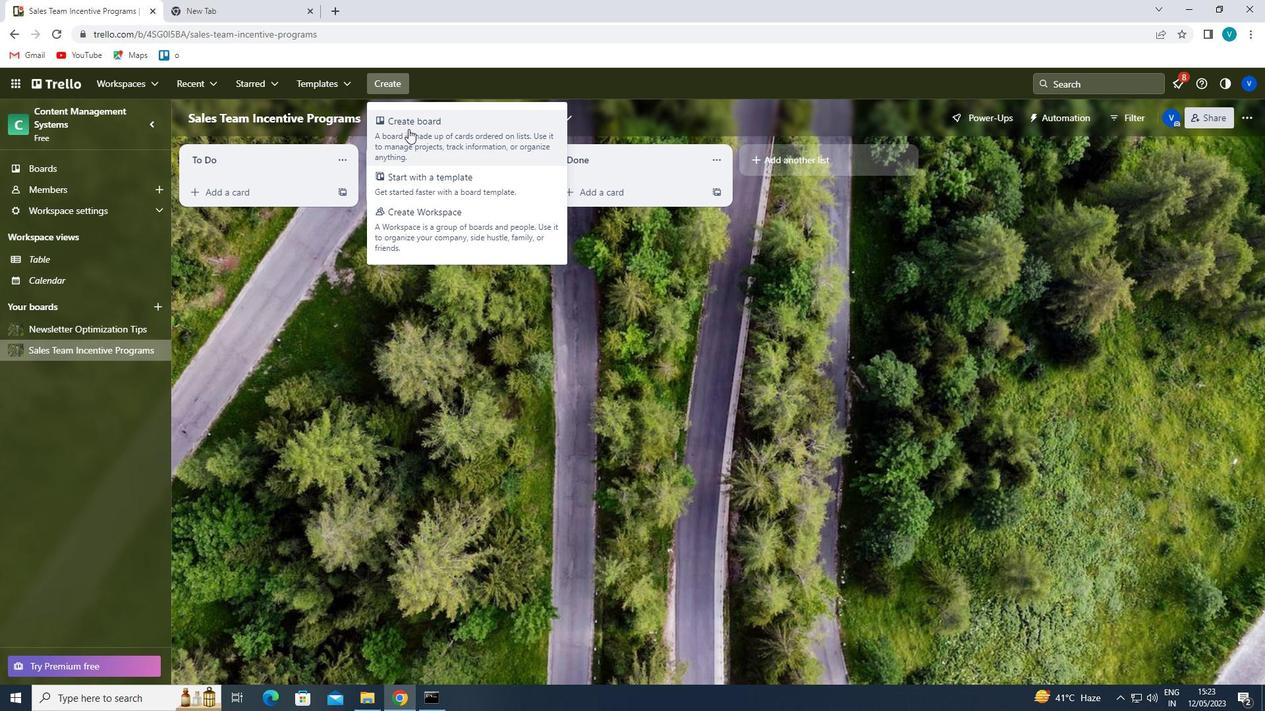 
Action: Mouse moved to (431, 325)
Screenshot: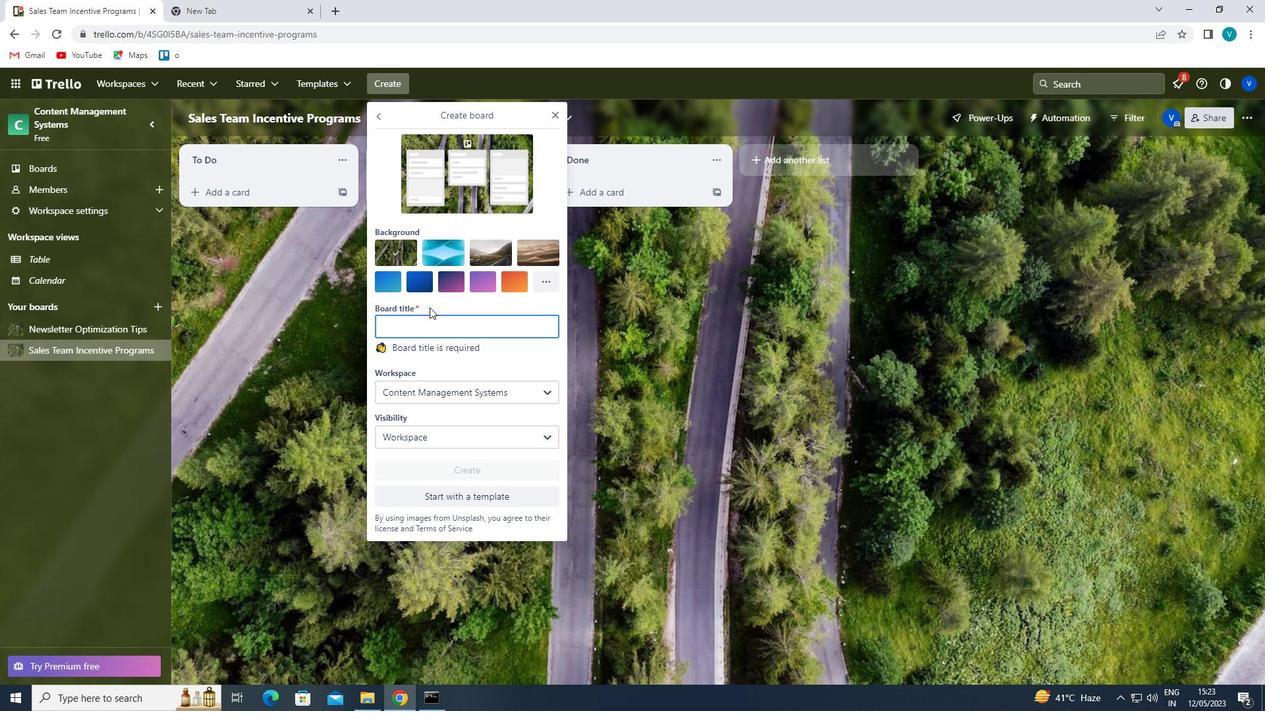 
Action: Mouse pressed left at (431, 325)
Screenshot: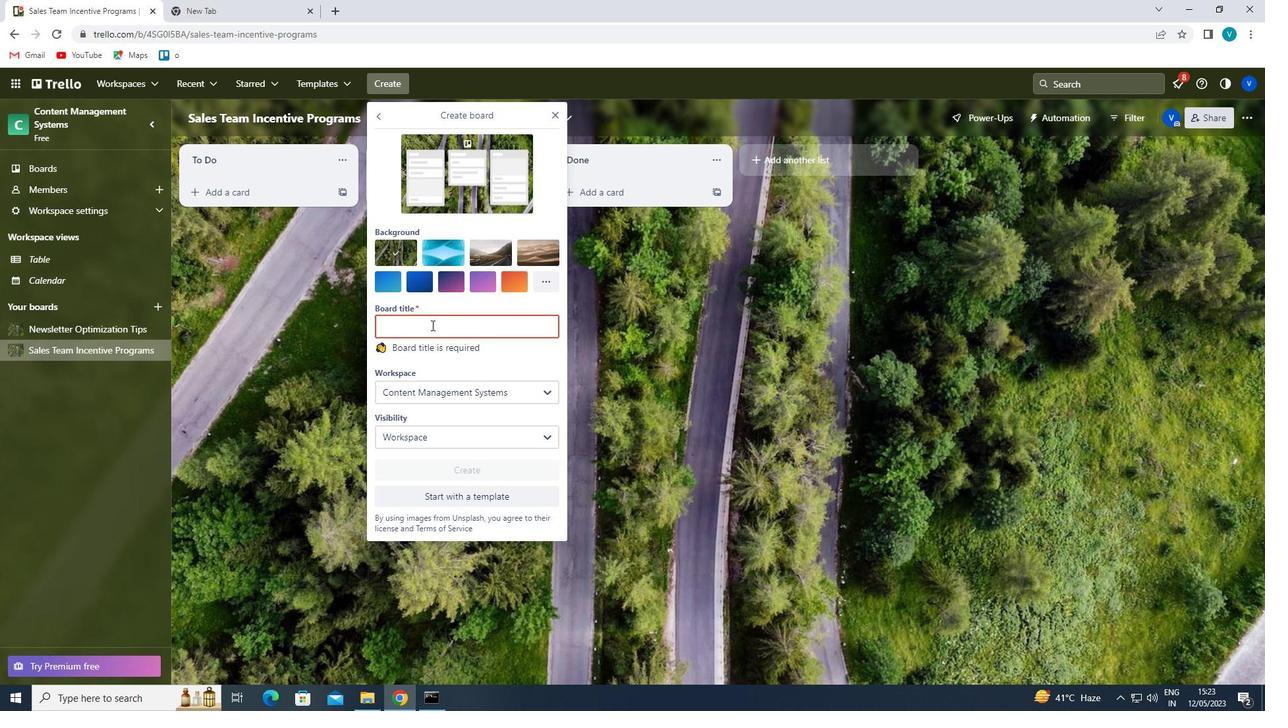 
Action: Mouse moved to (432, 325)
Screenshot: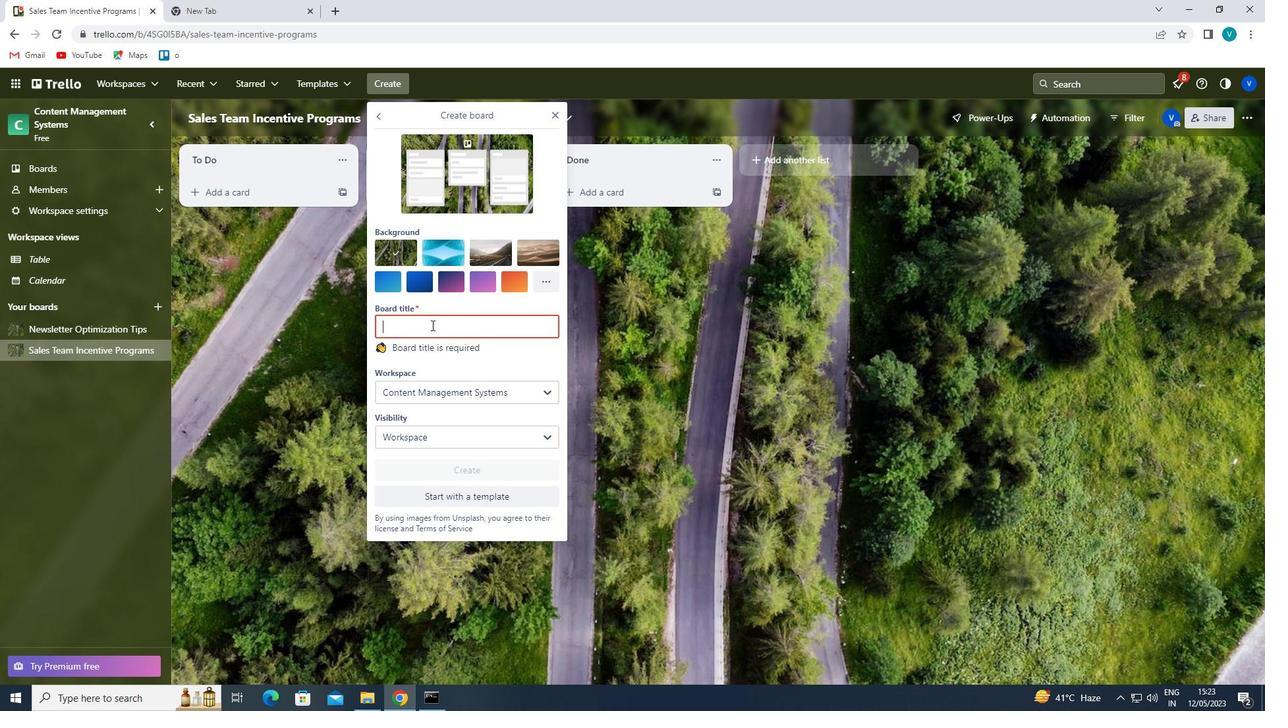 
Action: Key pressed <Key.shift>B
Screenshot: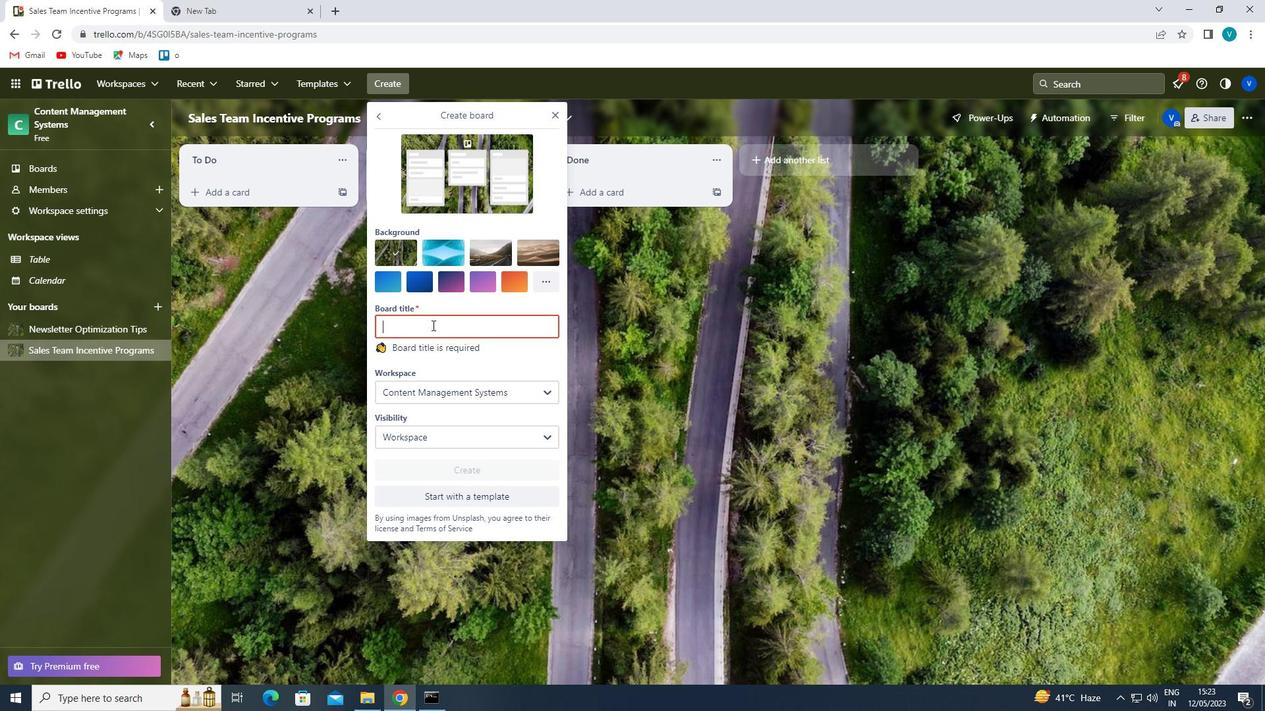 
Action: Mouse moved to (433, 325)
Screenshot: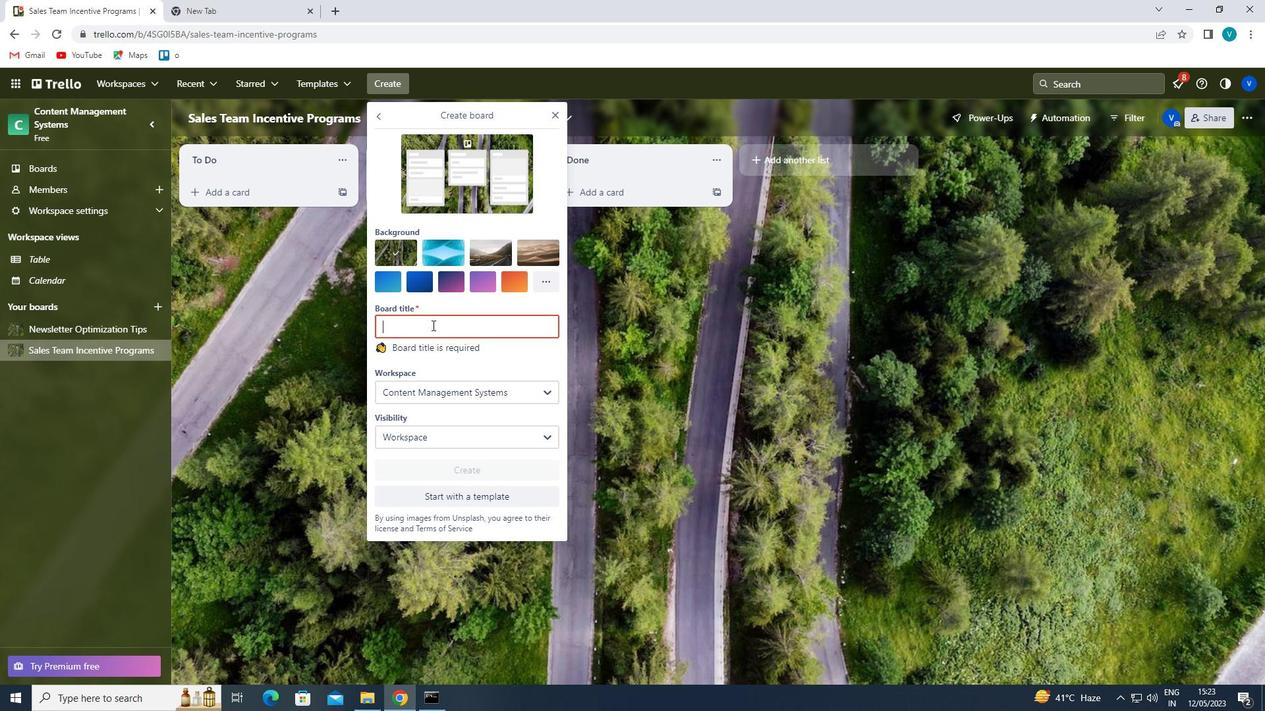 
Action: Key pressed U
Screenshot: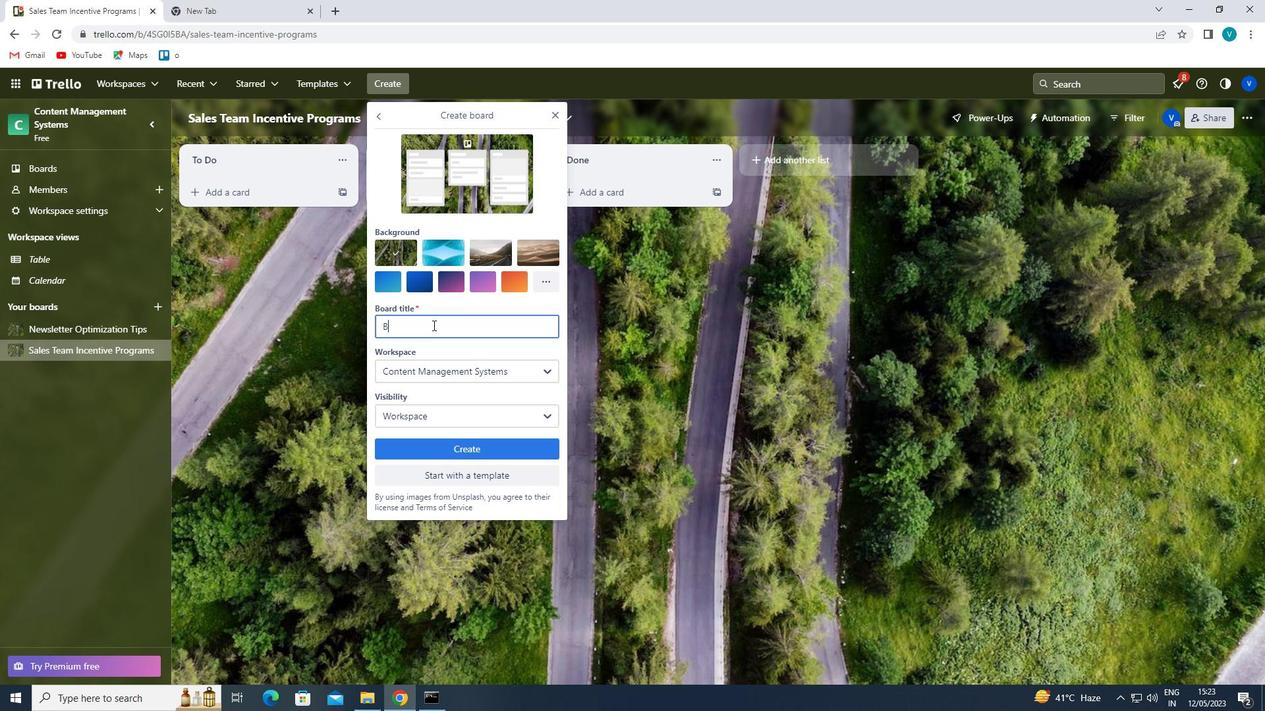 
Action: Mouse moved to (437, 321)
Screenshot: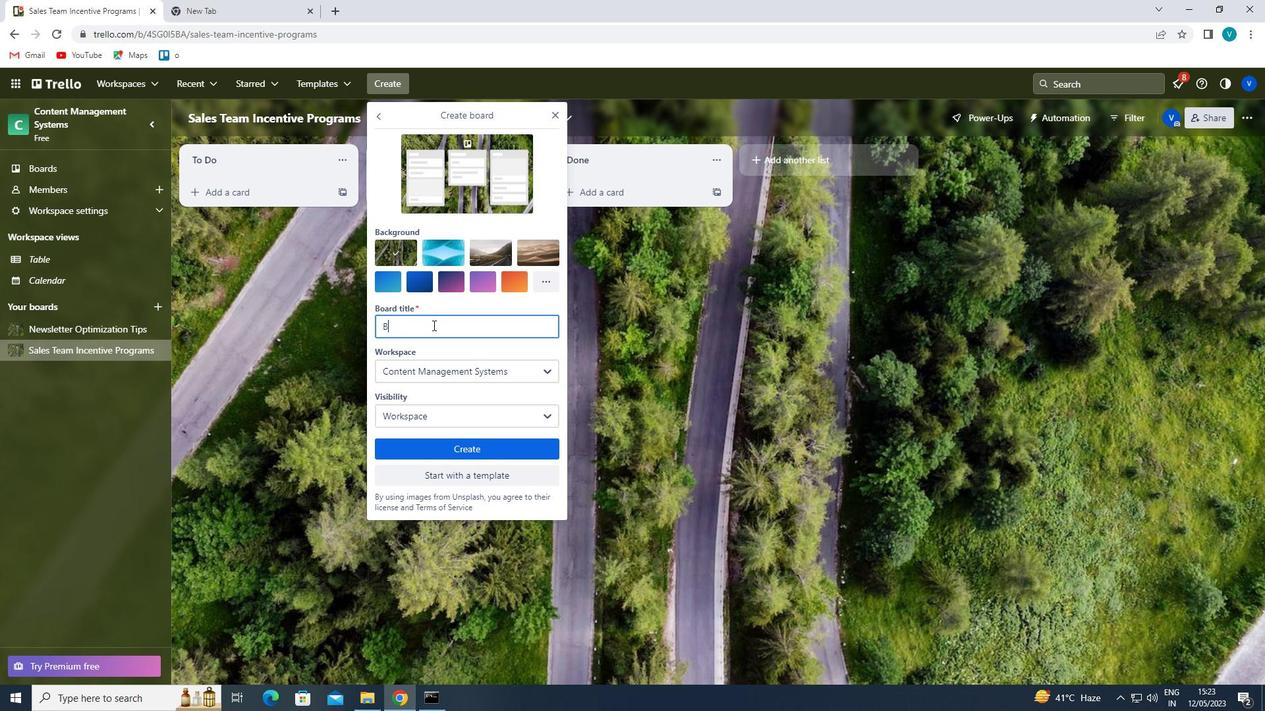 
Action: Key pressed SI
Screenshot: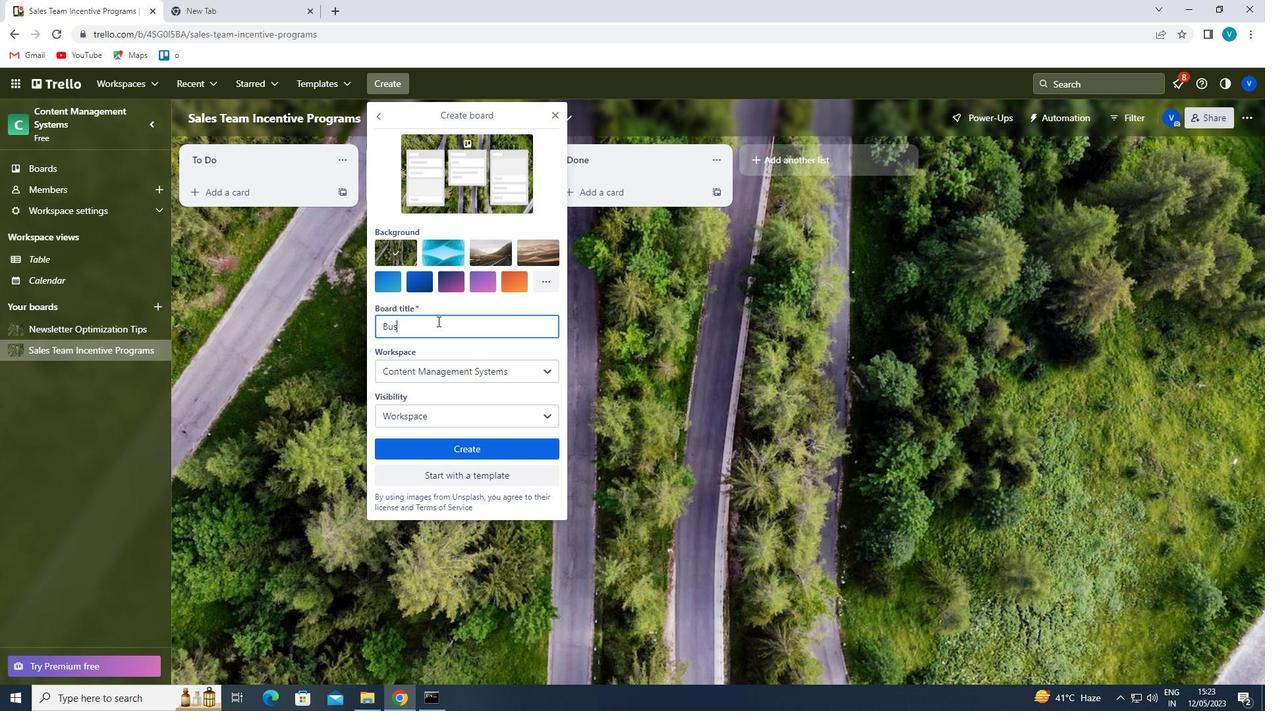 
Action: Mouse moved to (437, 321)
Screenshot: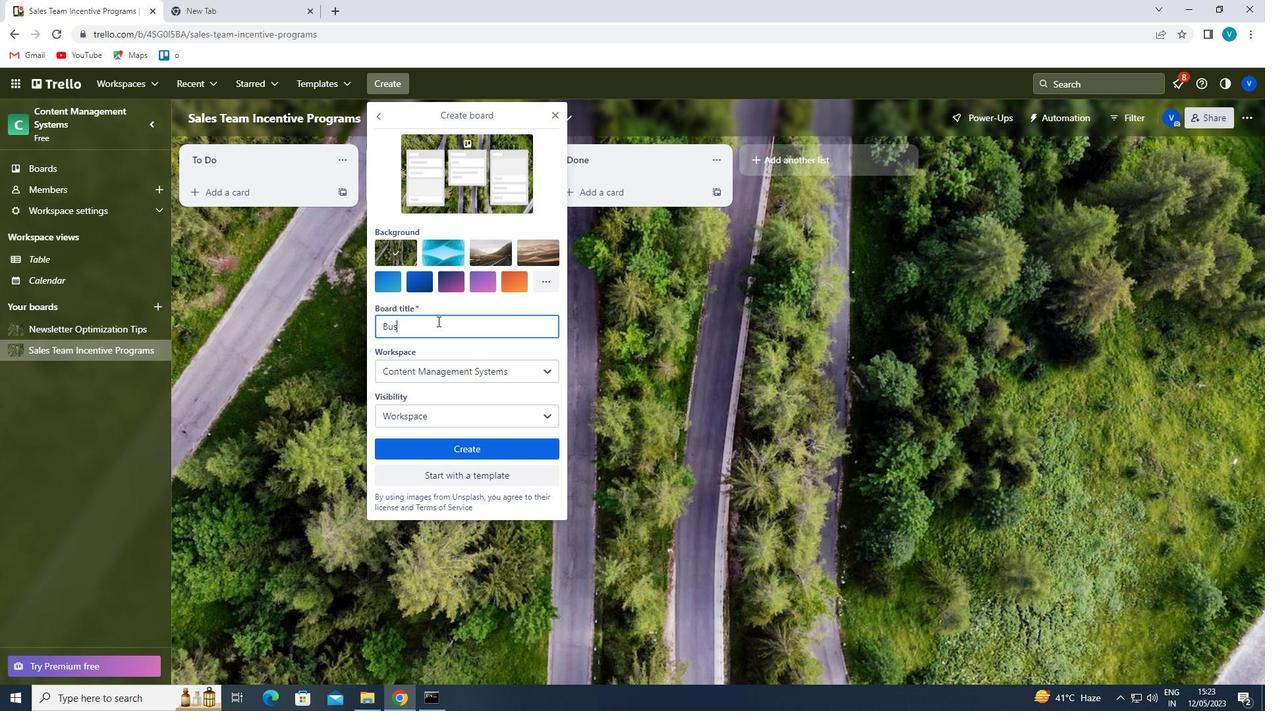 
Action: Key pressed N
Screenshot: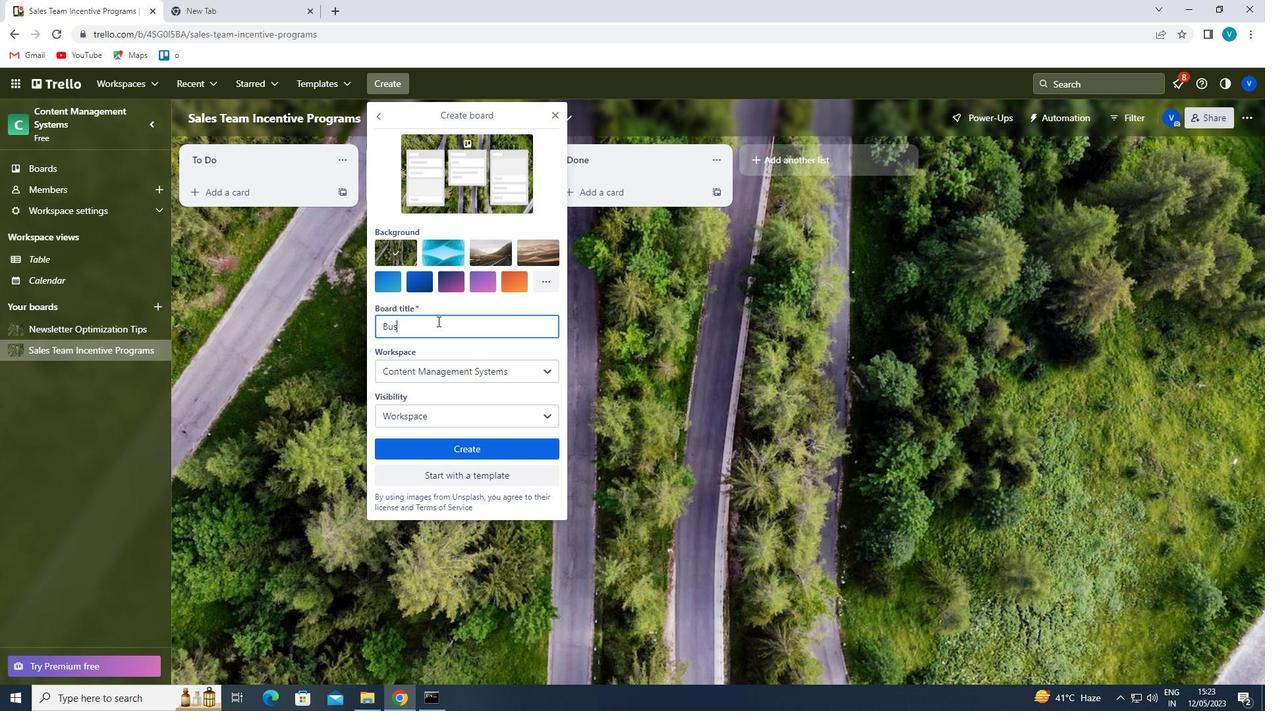 
Action: Mouse moved to (438, 321)
Screenshot: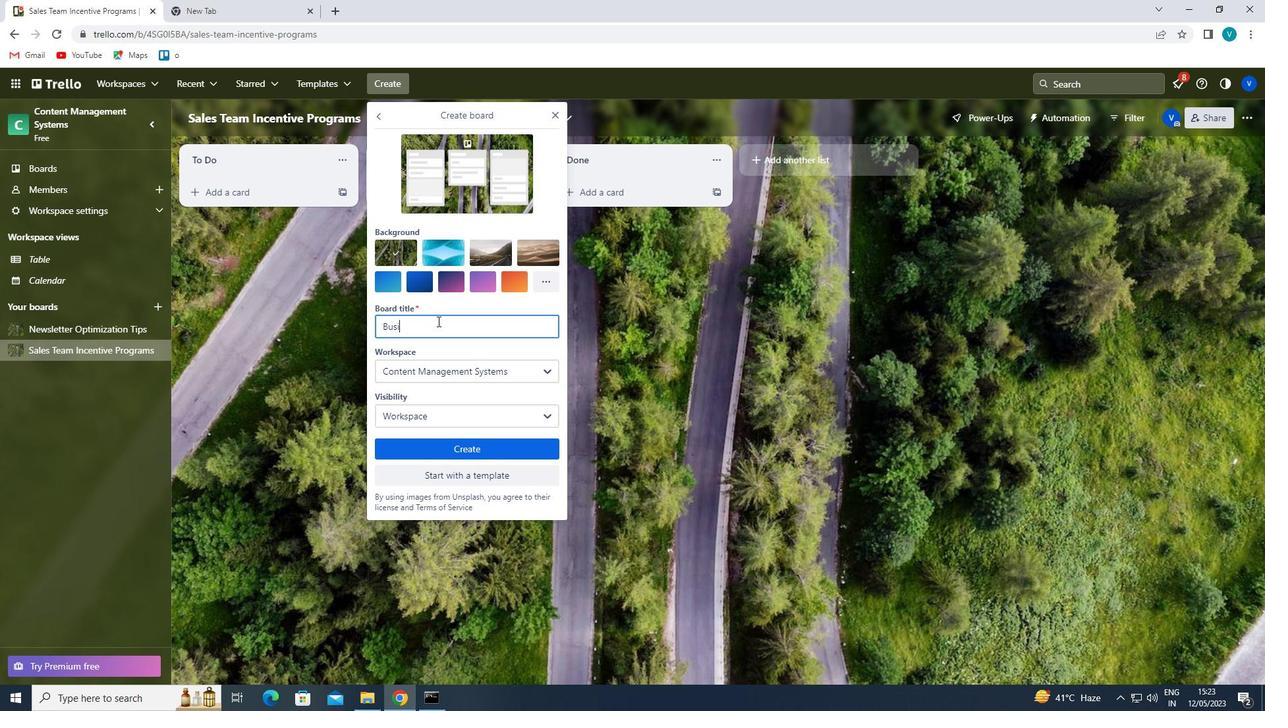 
Action: Key pressed ESS<Key.space>
Screenshot: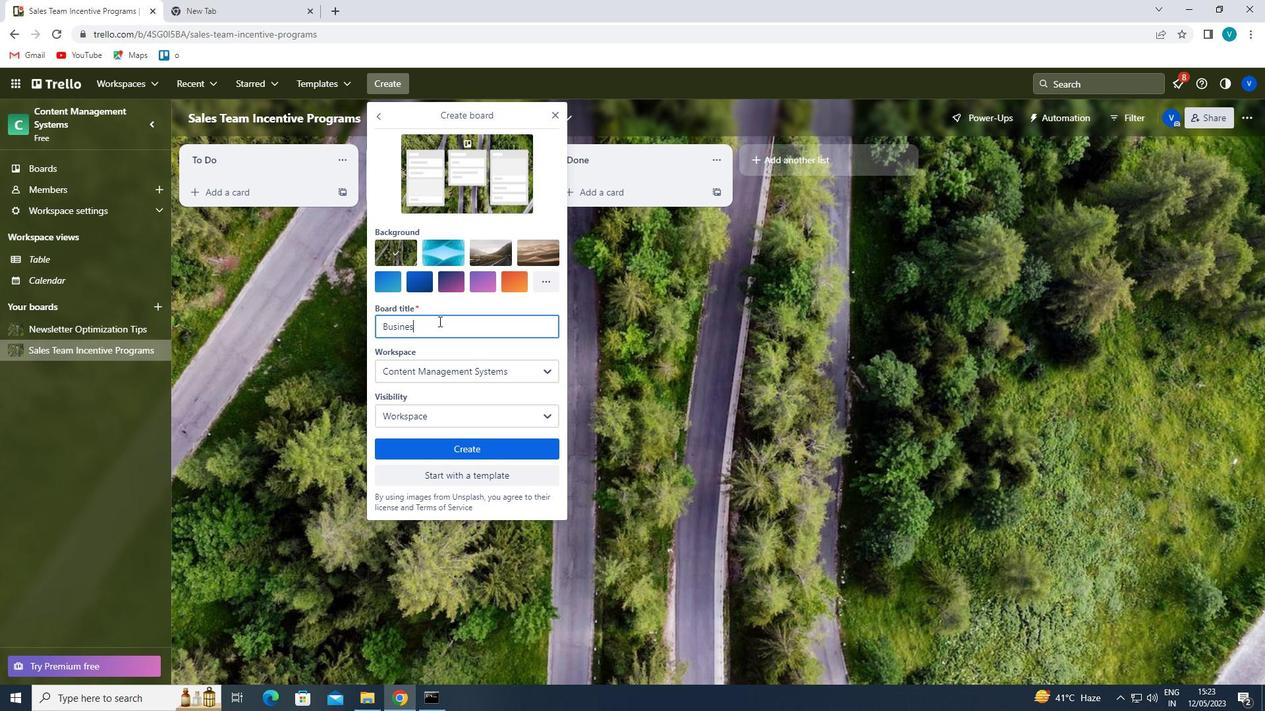 
Action: Mouse moved to (440, 320)
Screenshot: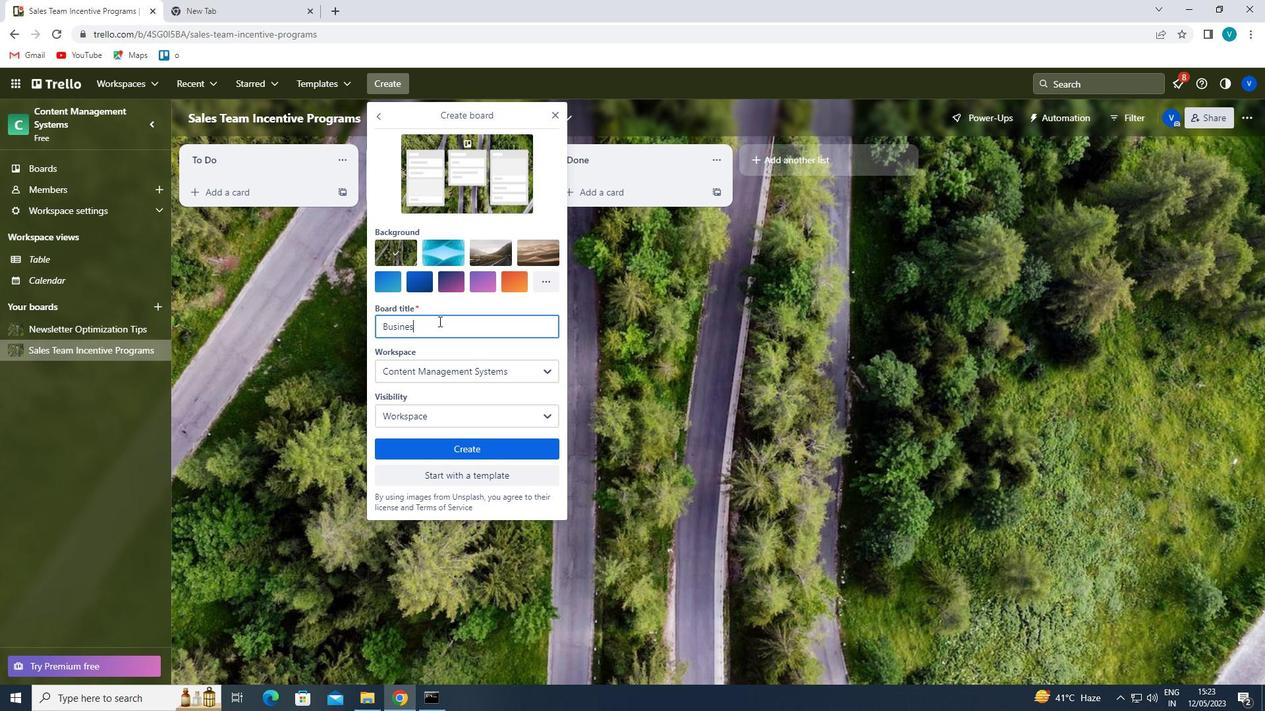 
Action: Key pressed <Key.shift>M
Screenshot: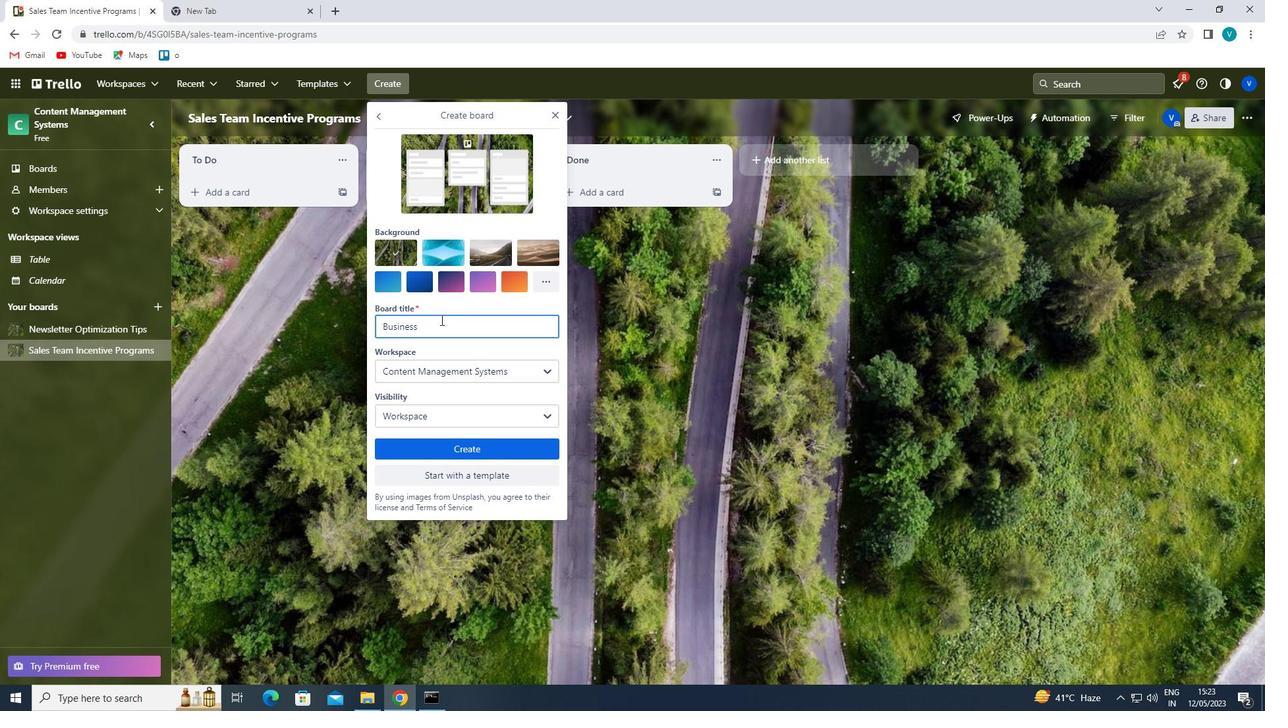 
Action: Mouse moved to (441, 320)
Screenshot: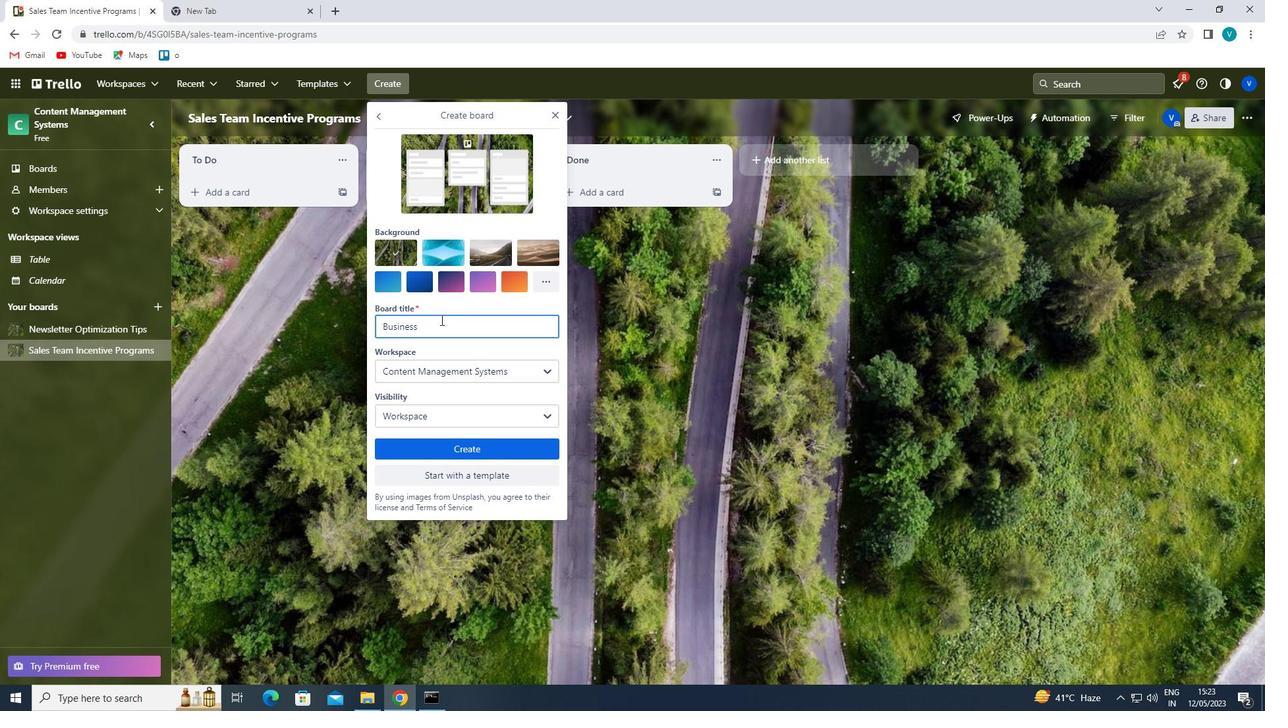 
Action: Key pressed ODEL<Key.space>
Screenshot: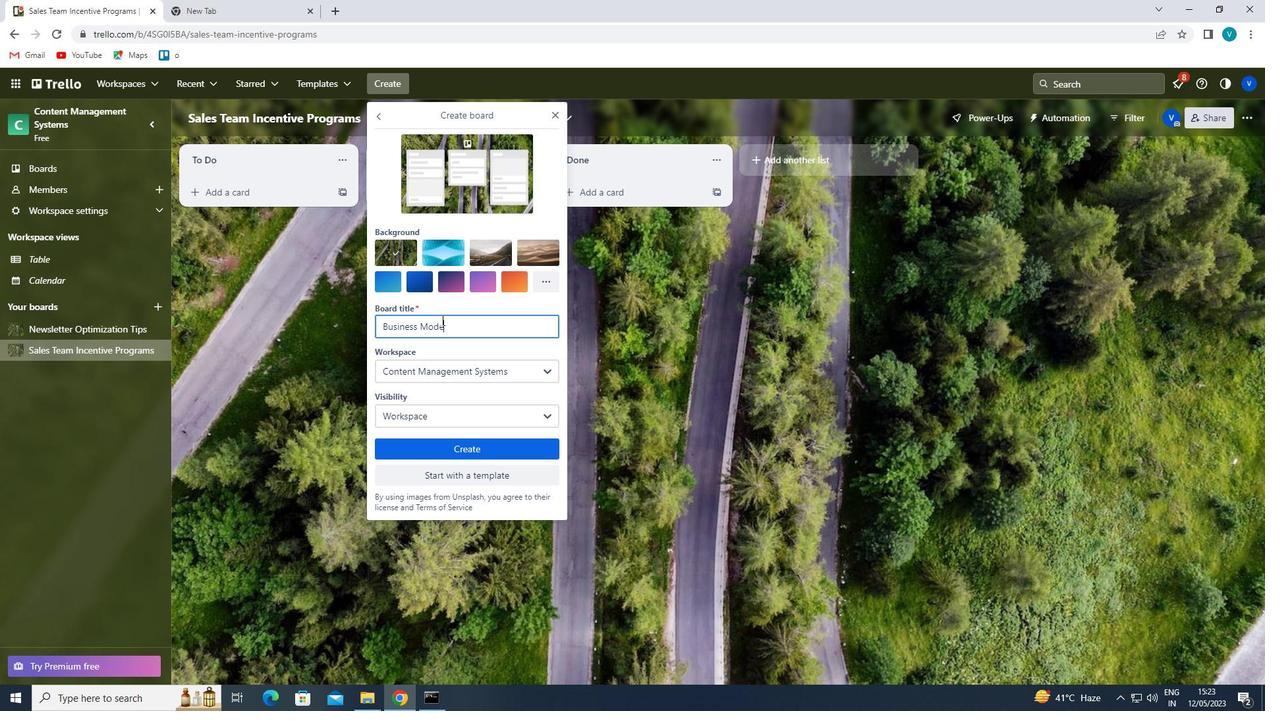 
Action: Mouse moved to (441, 319)
Screenshot: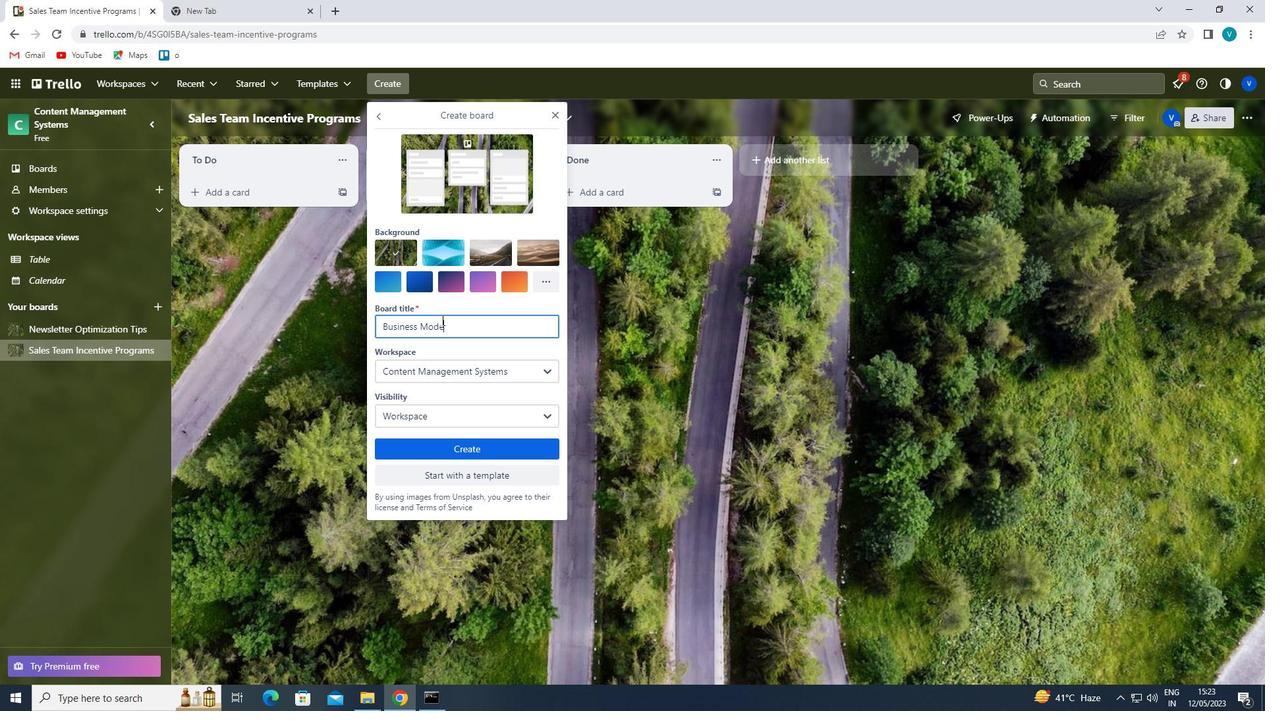 
Action: Key pressed <Key.shift>COST<Key.space>
Screenshot: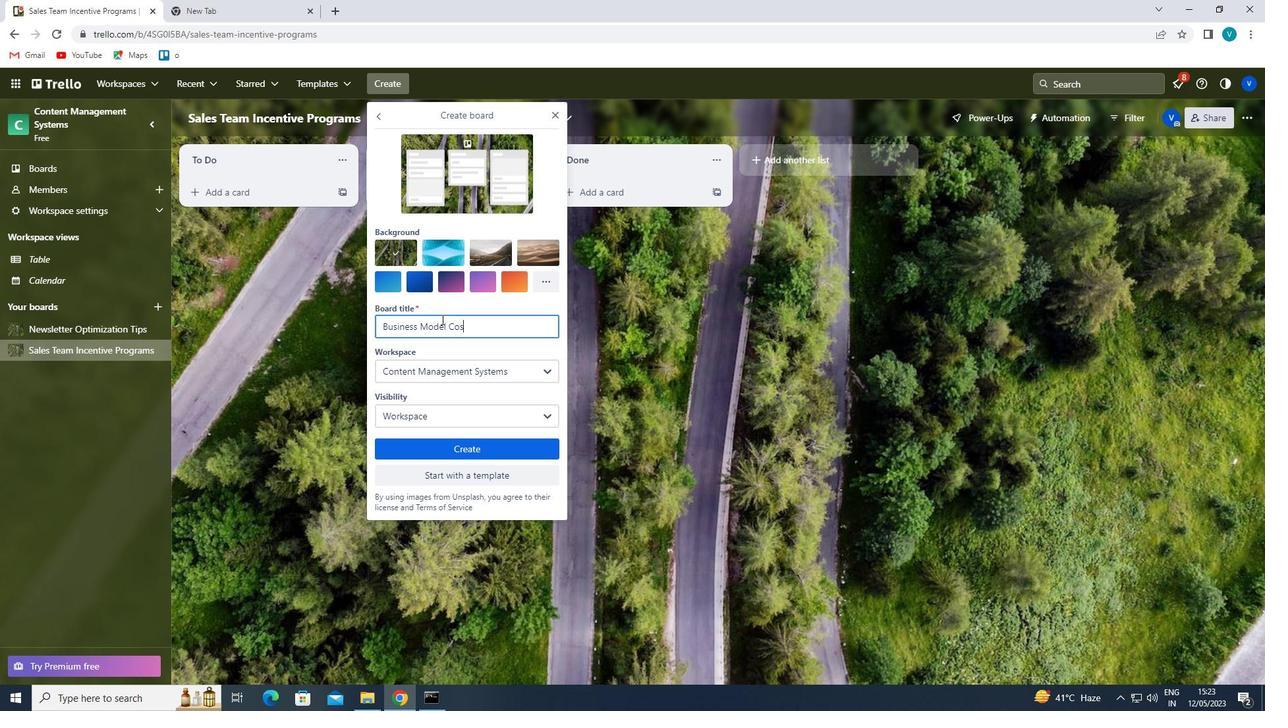 
Action: Mouse moved to (442, 319)
Screenshot: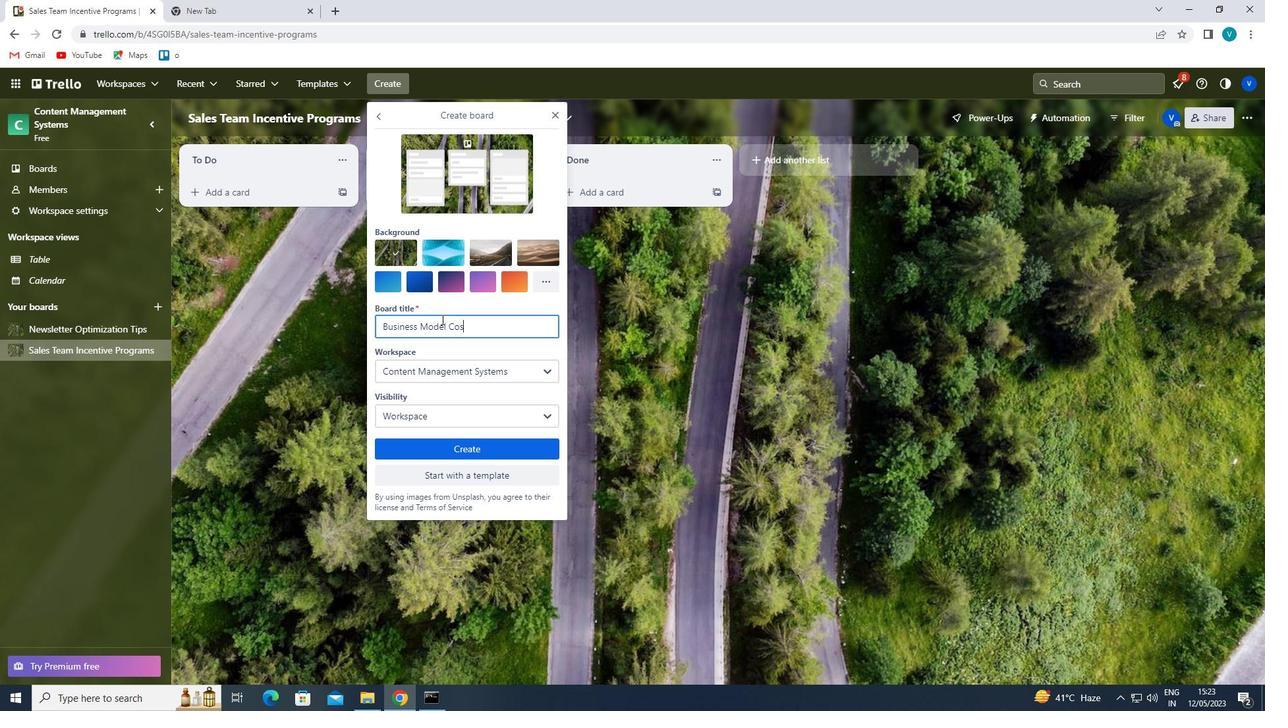
Action: Key pressed <Key.shift>S
Screenshot: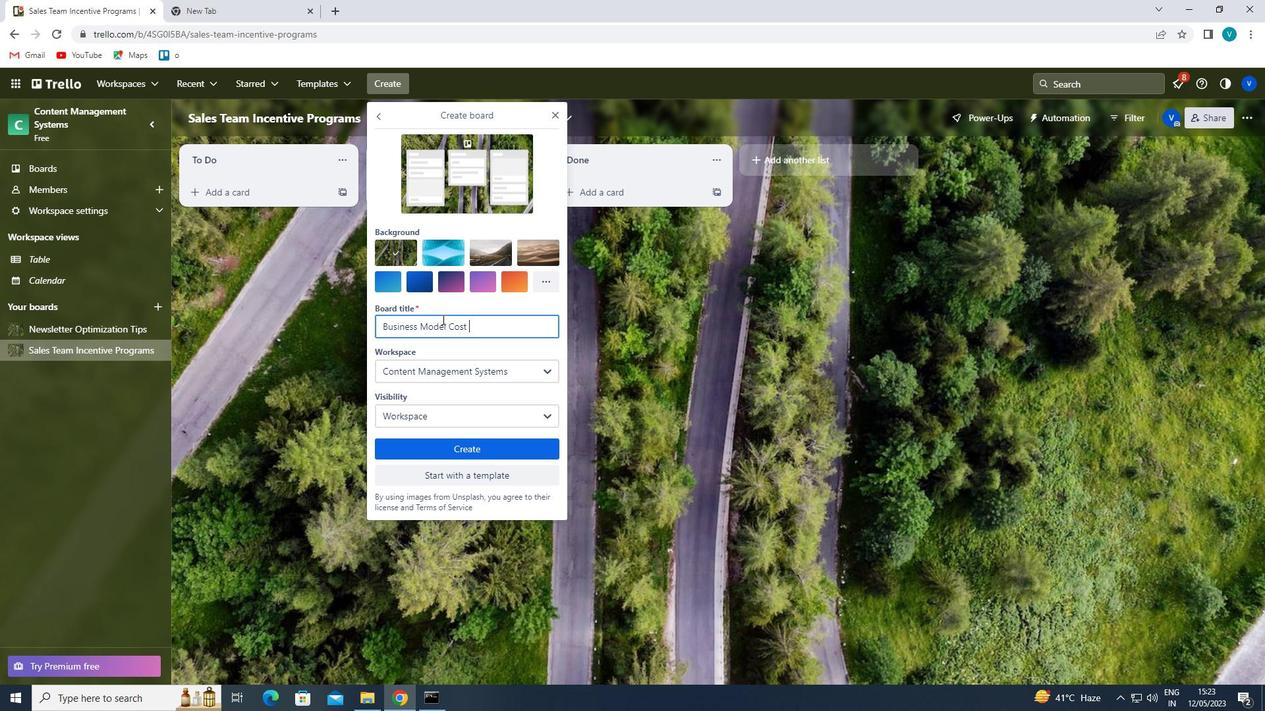 
Action: Mouse moved to (442, 319)
Screenshot: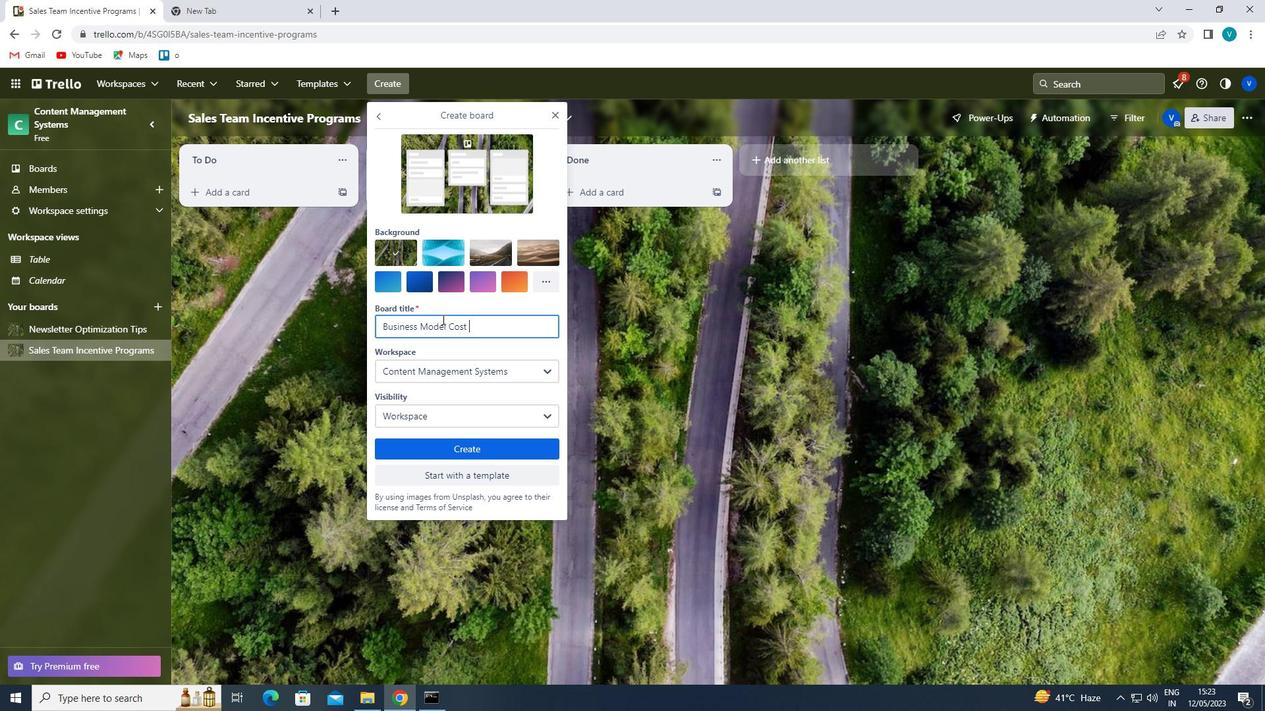 
Action: Key pressed T
Screenshot: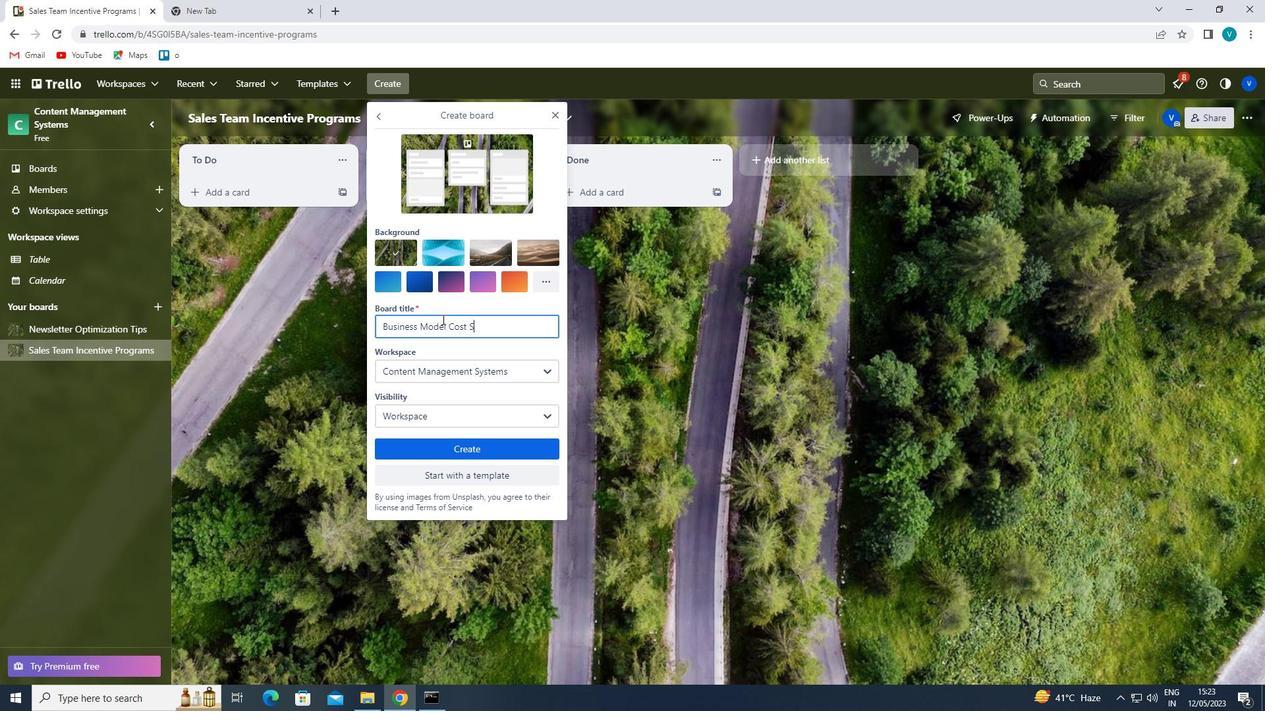 
Action: Mouse moved to (443, 319)
Screenshot: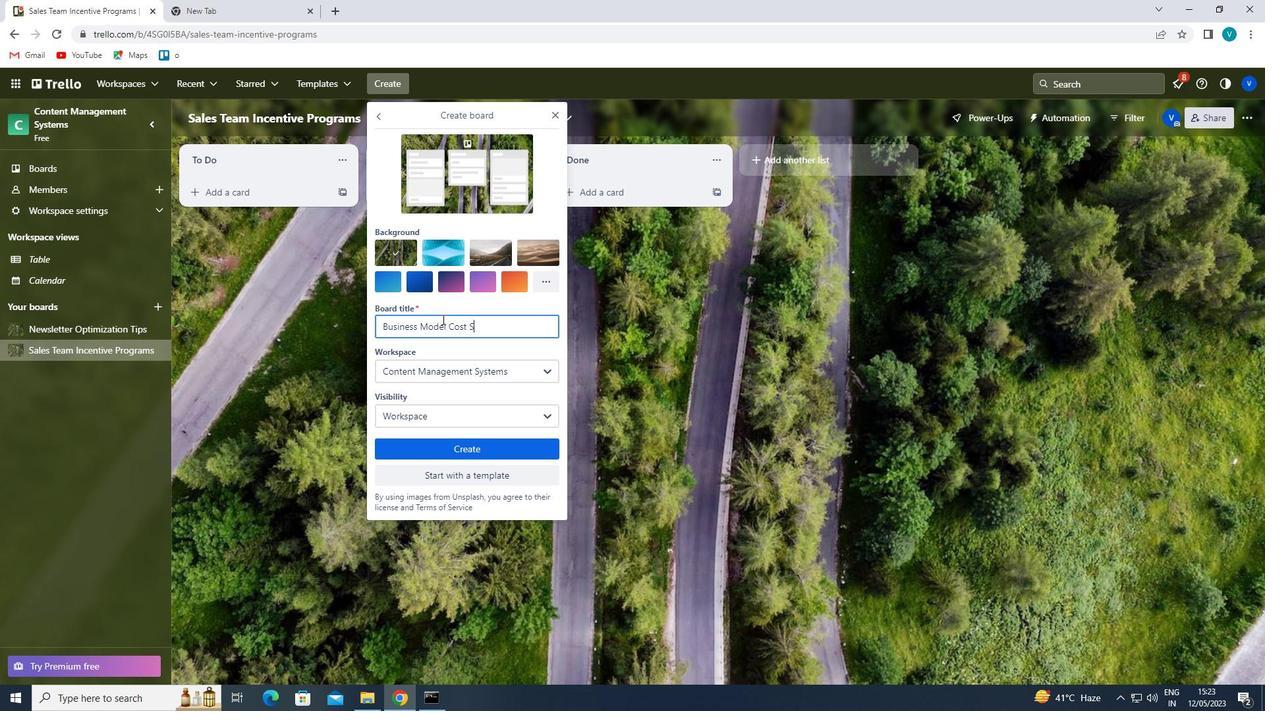 
Action: Key pressed R
Screenshot: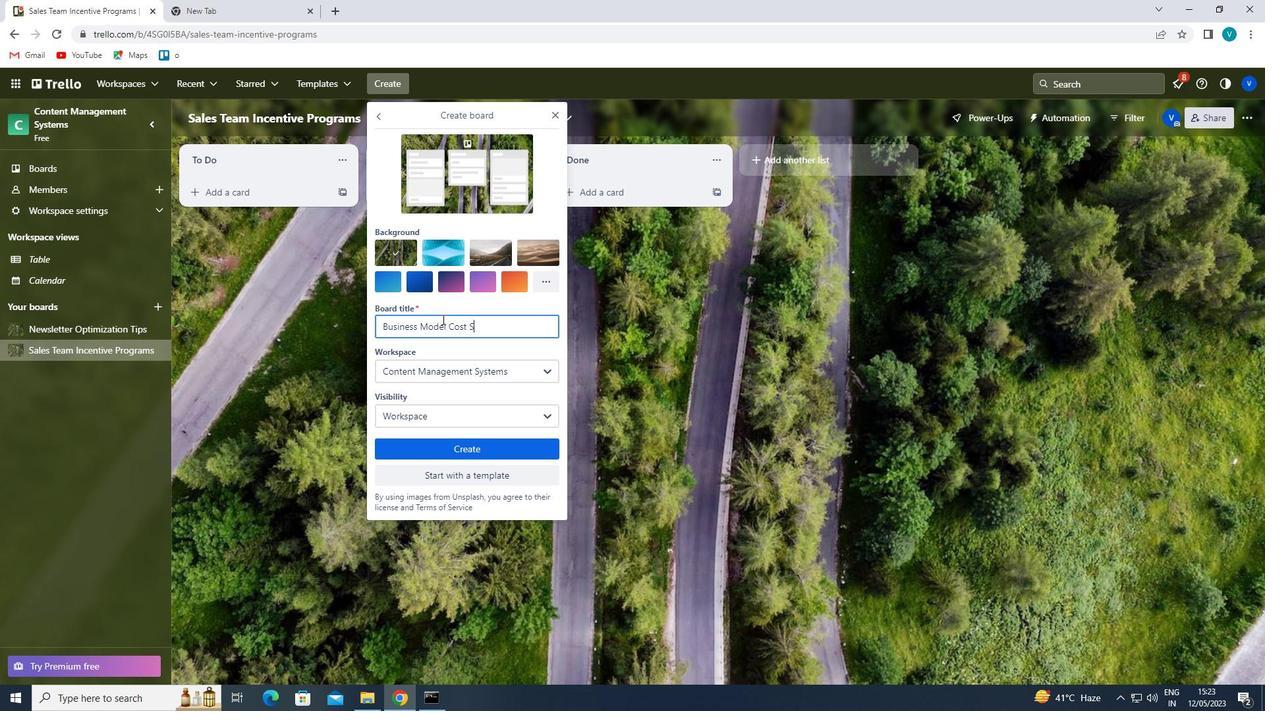 
Action: Mouse moved to (444, 318)
Screenshot: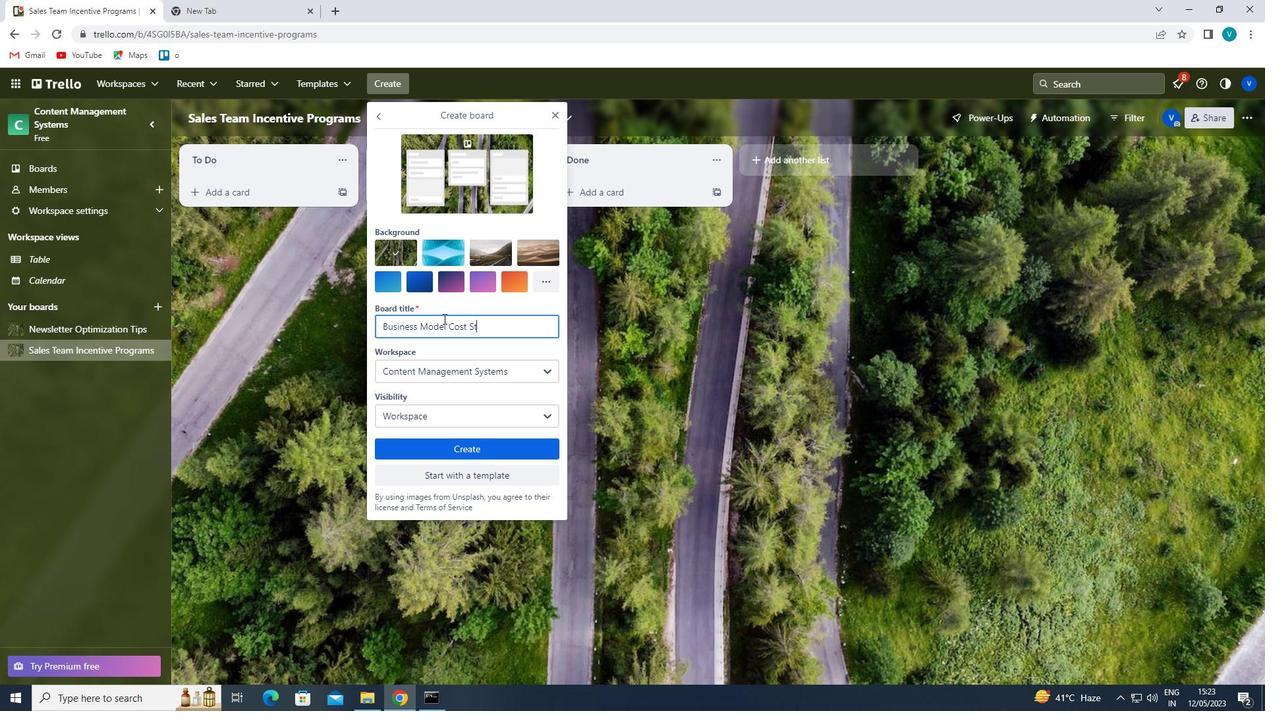 
Action: Key pressed U
Screenshot: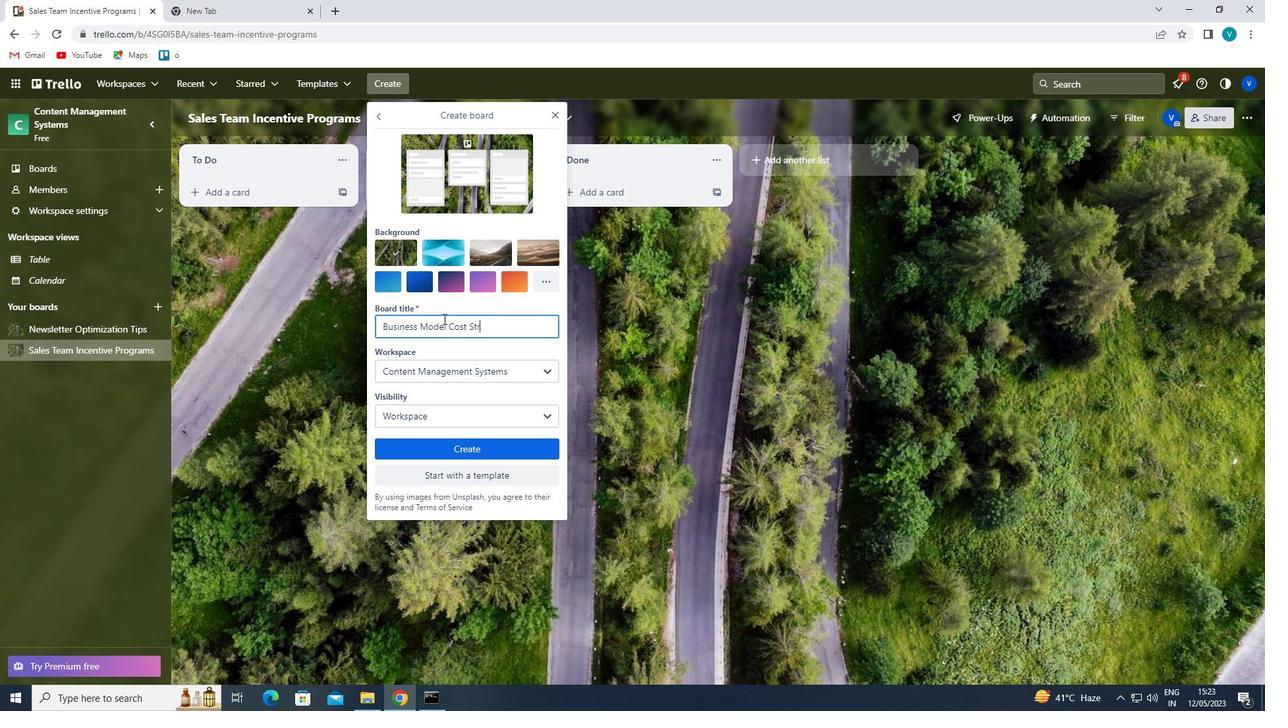 
Action: Mouse moved to (444, 317)
Screenshot: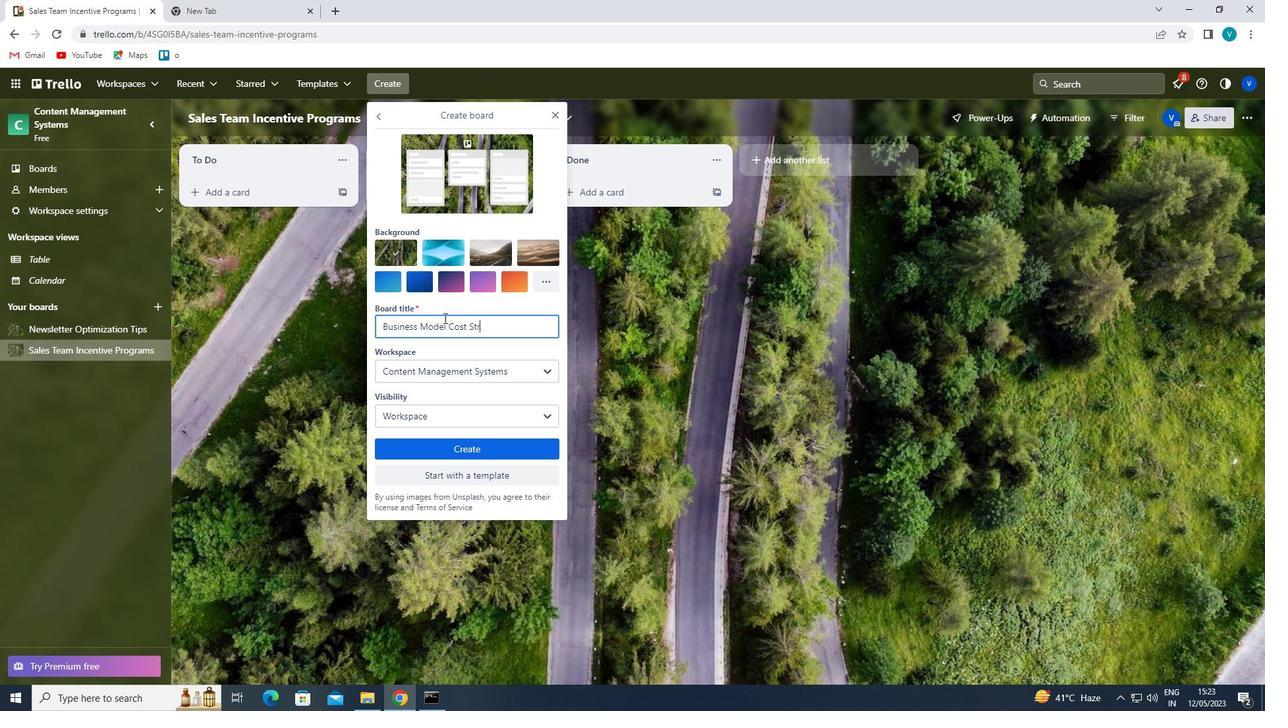 
Action: Key pressed CT
Screenshot: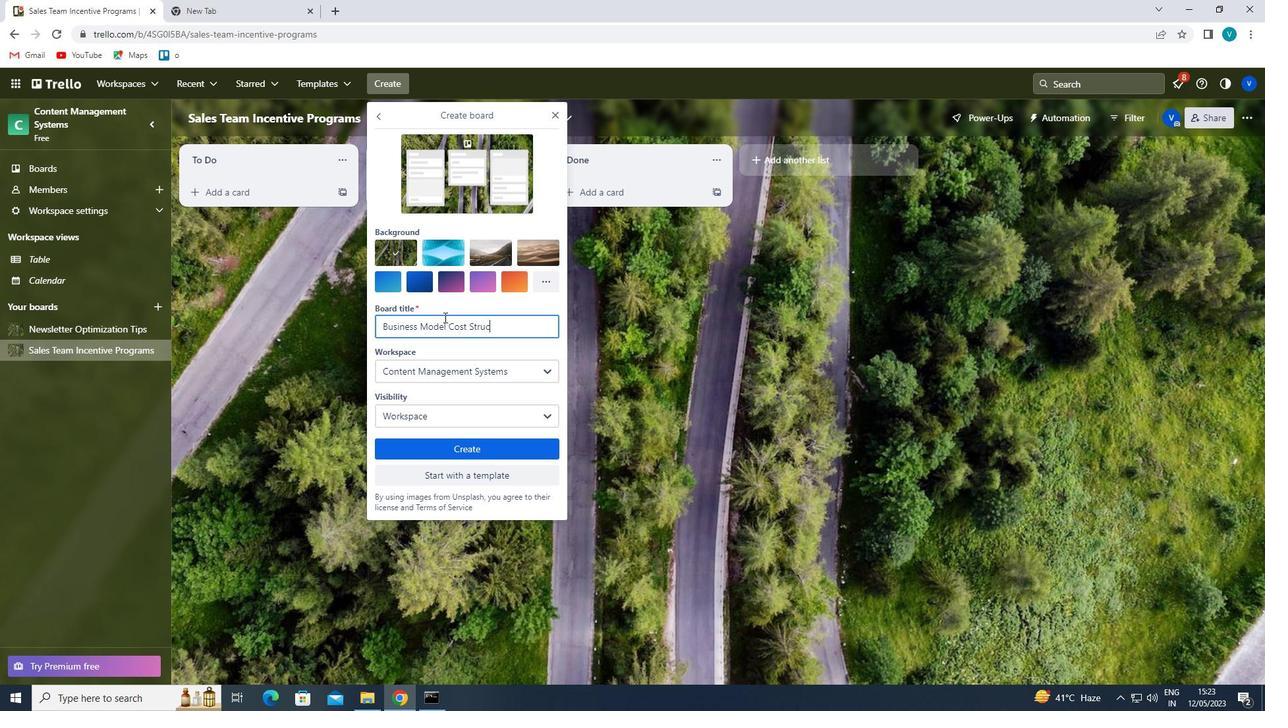 
Action: Mouse moved to (445, 317)
Screenshot: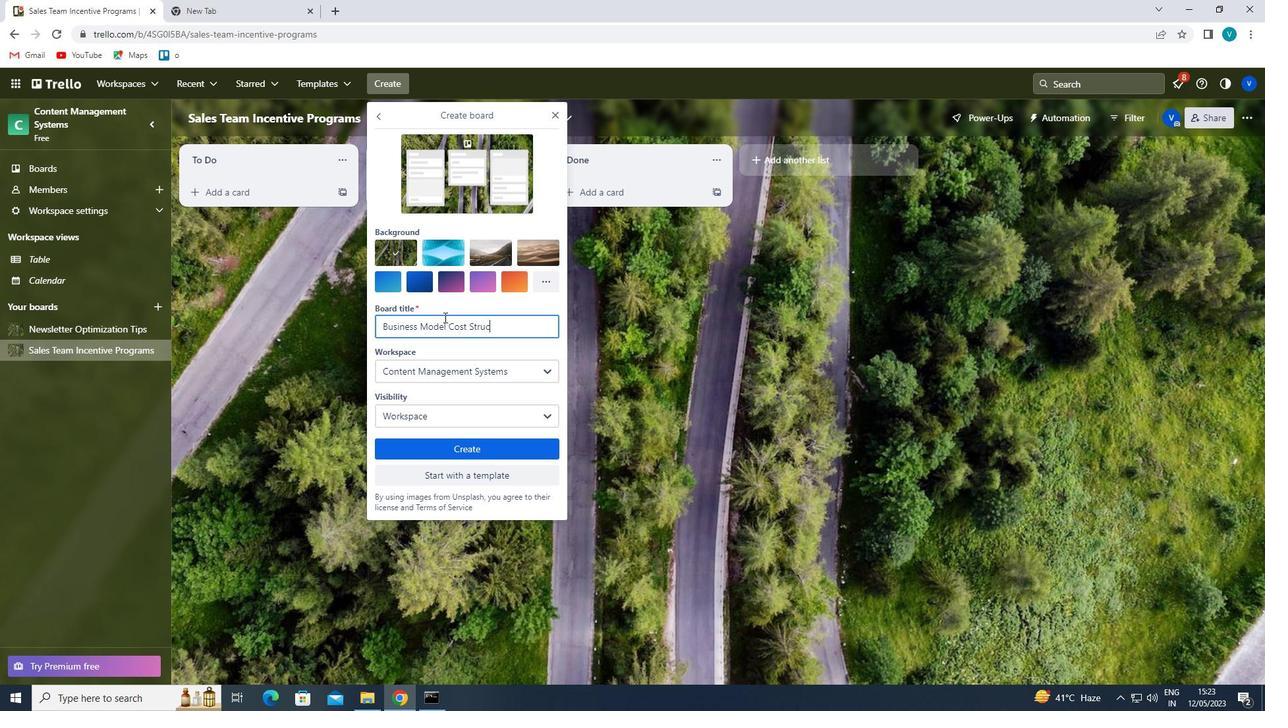 
Action: Key pressed UR
Screenshot: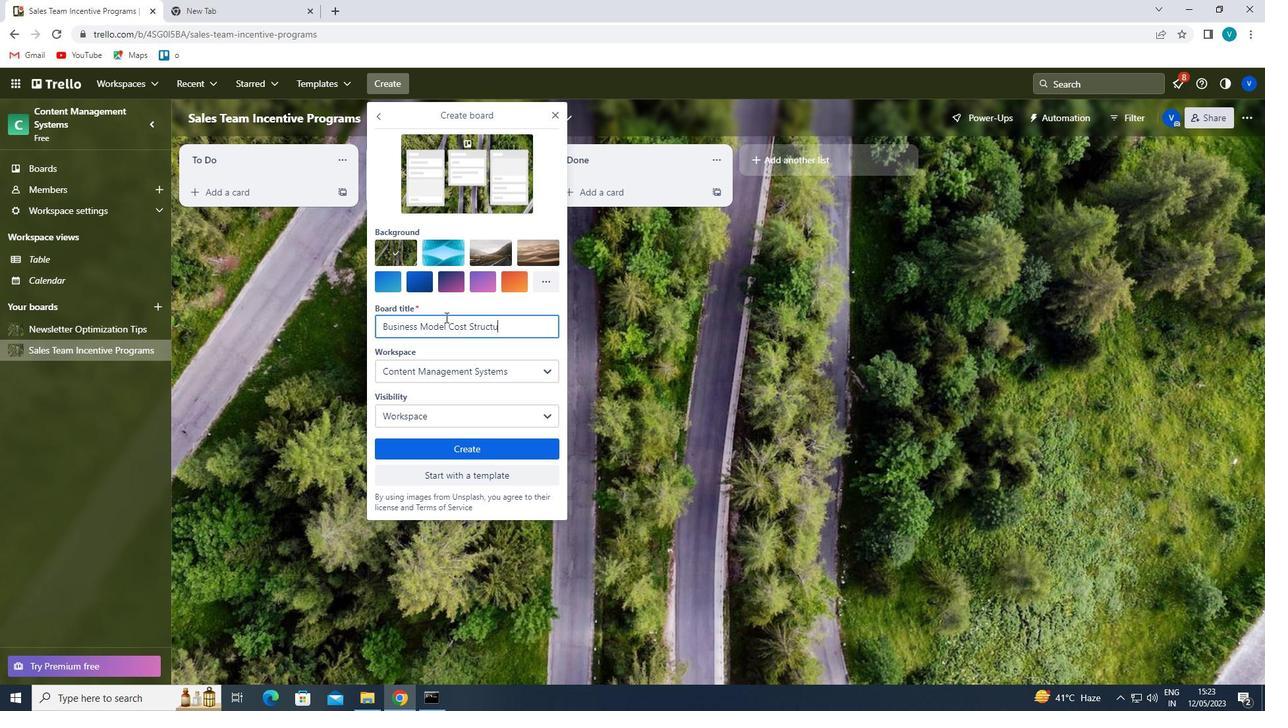 
Action: Mouse moved to (445, 317)
Screenshot: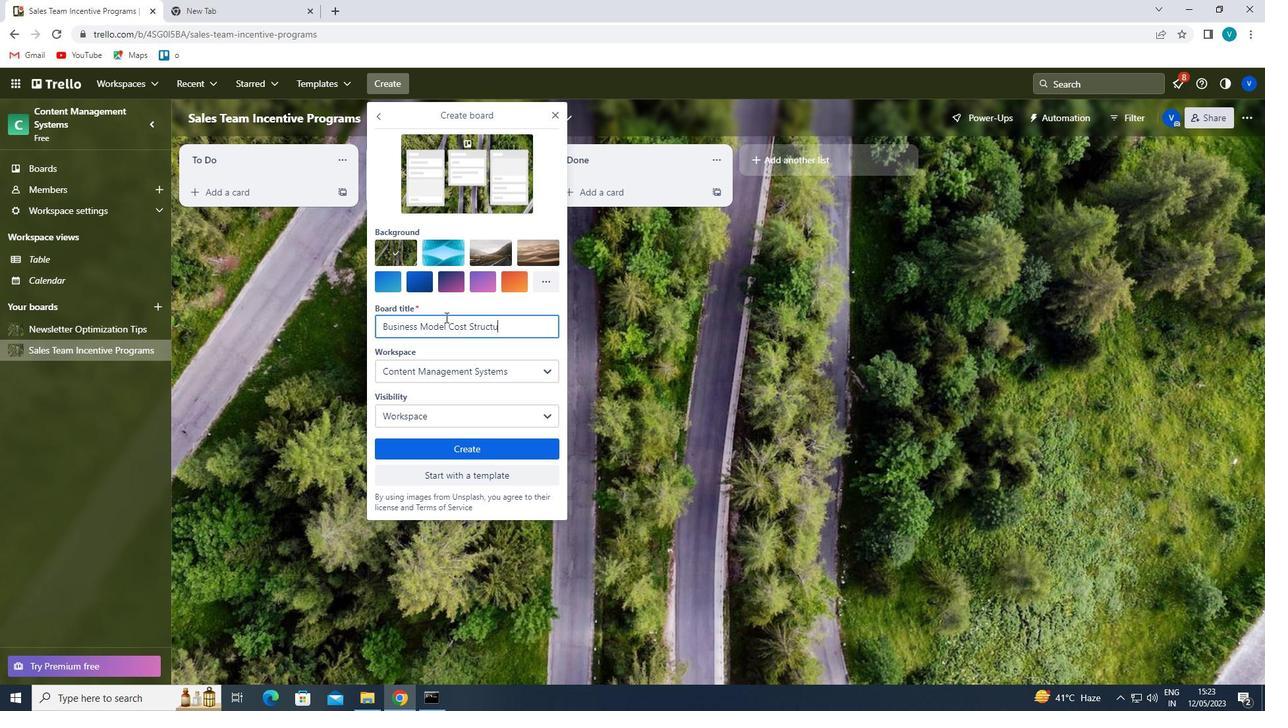 
Action: Key pressed E<Key.space><Key.shift>ANA
Screenshot: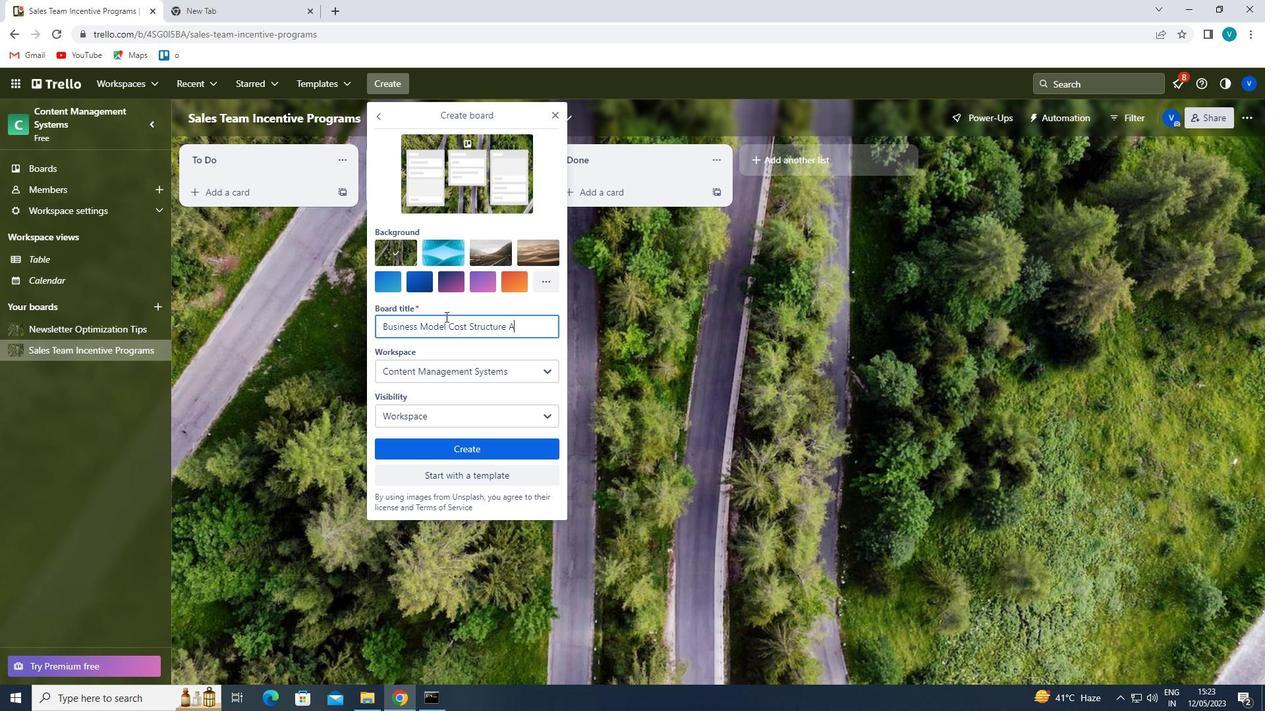 
Action: Mouse moved to (446, 317)
Screenshot: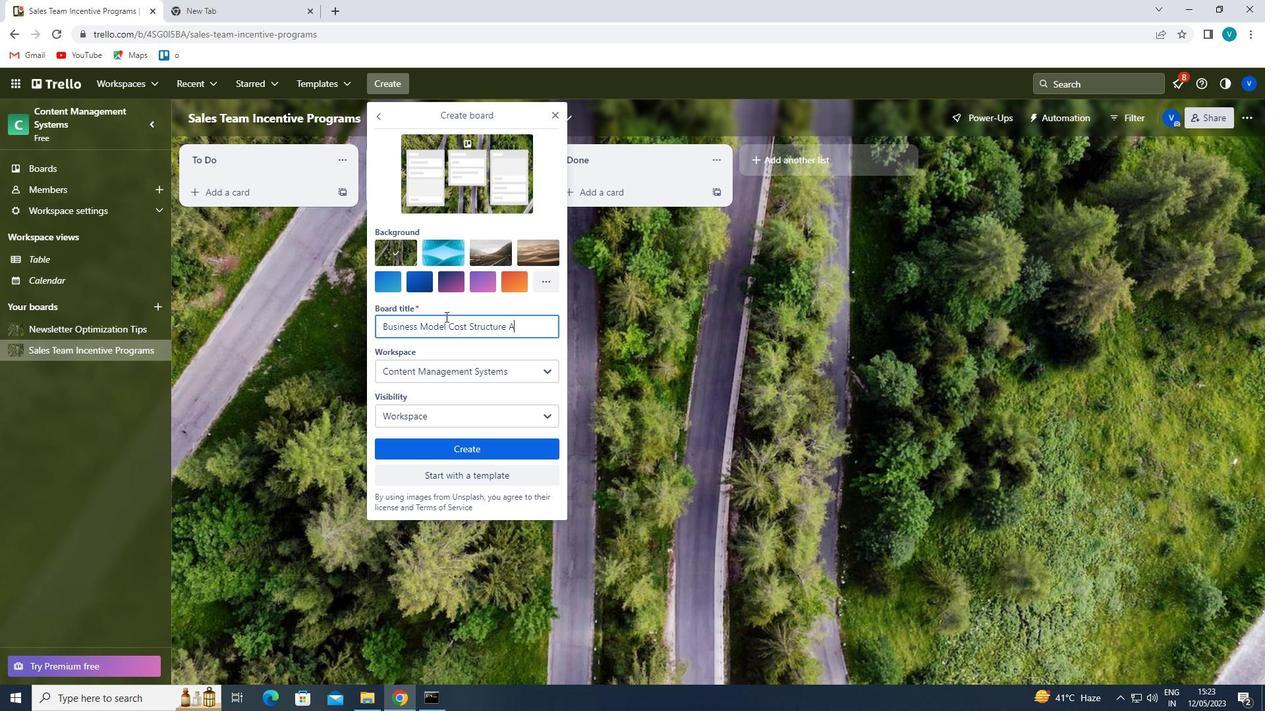 
Action: Key pressed LYS
Screenshot: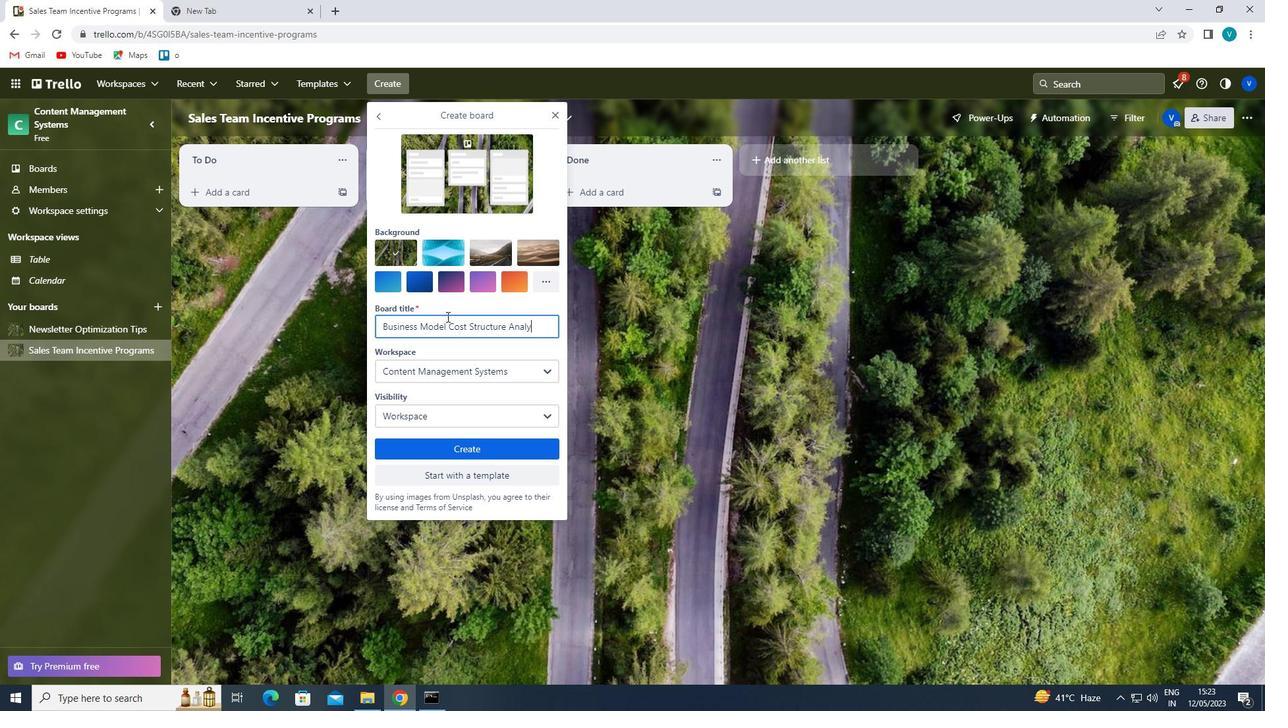 
Action: Mouse moved to (447, 316)
Screenshot: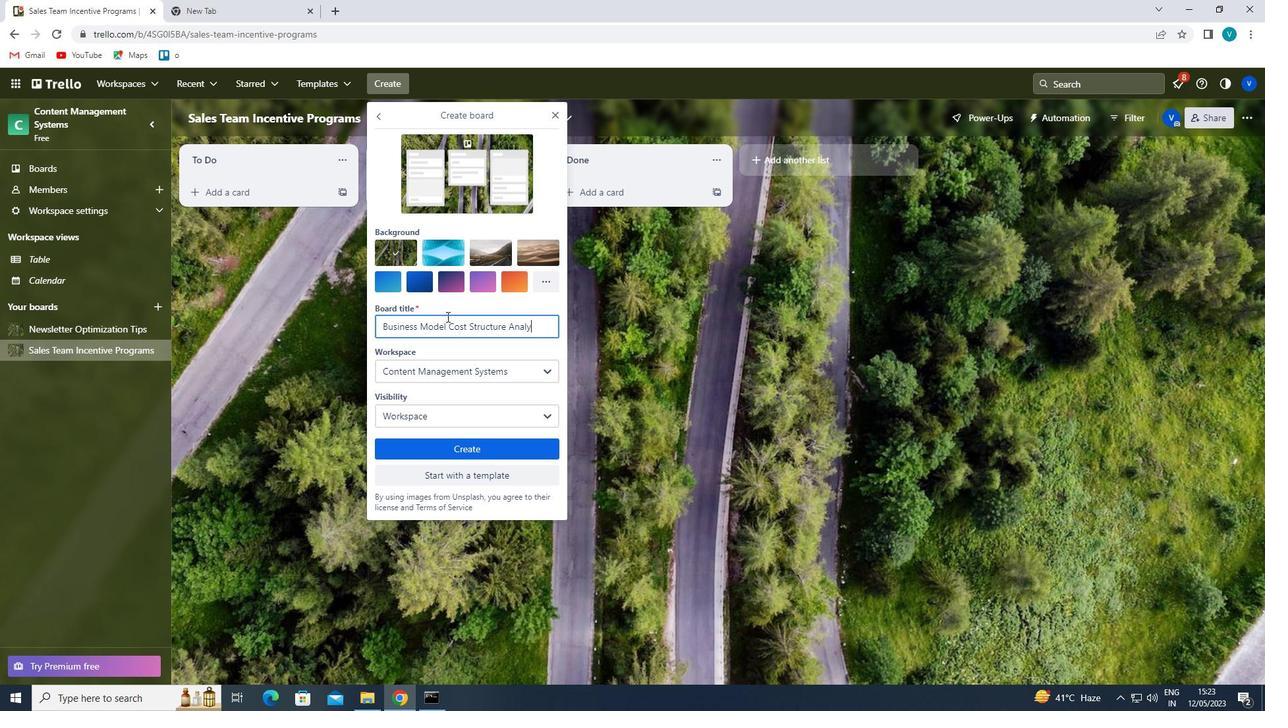 
Action: Key pressed IS
Screenshot: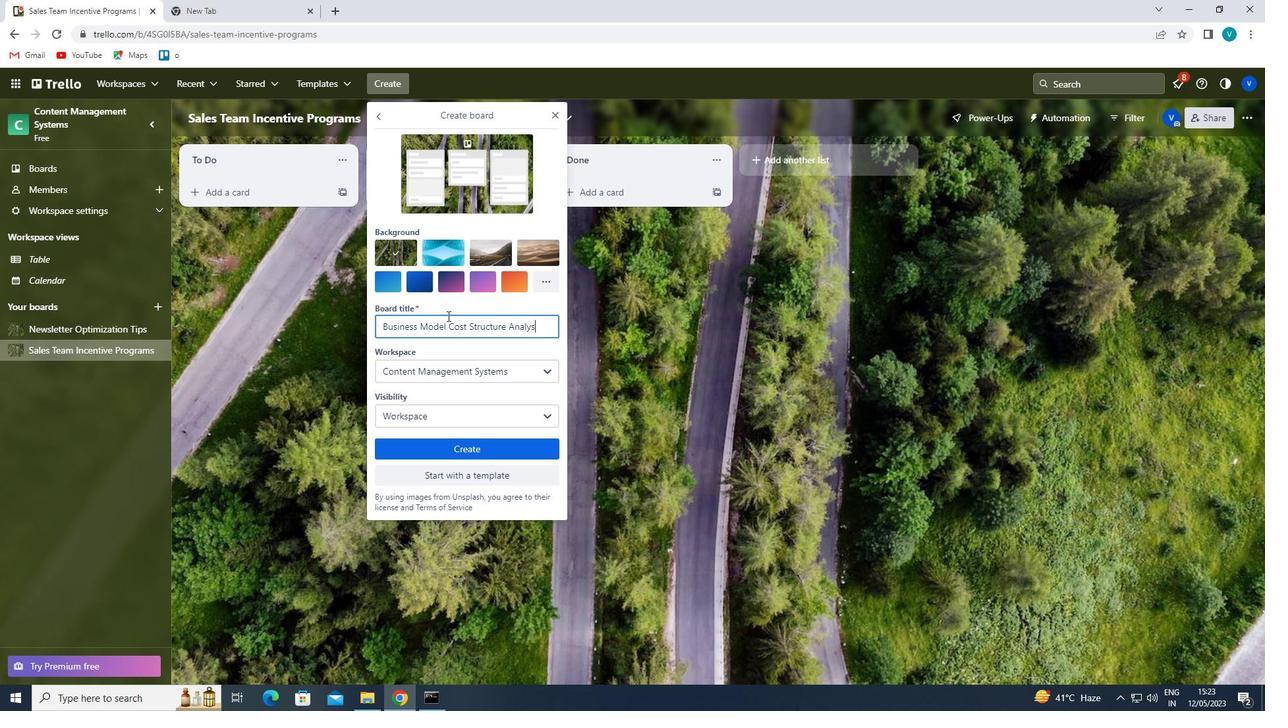 
Action: Mouse moved to (450, 315)
Screenshot: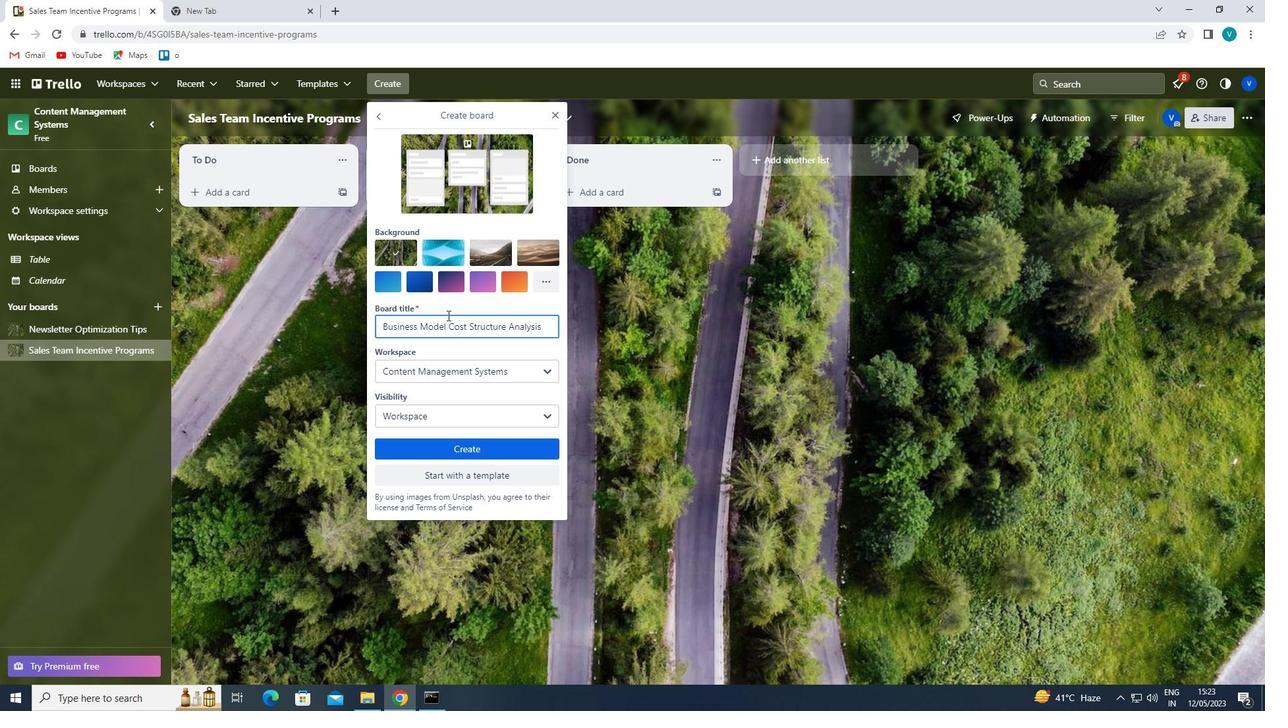 
Action: Key pressed <Key.space>ANSD<Key.space><Key.backspace><Key.backspace><Key.backspace>D<Key.space><Key.shift>OPTIMIZATION
Screenshot: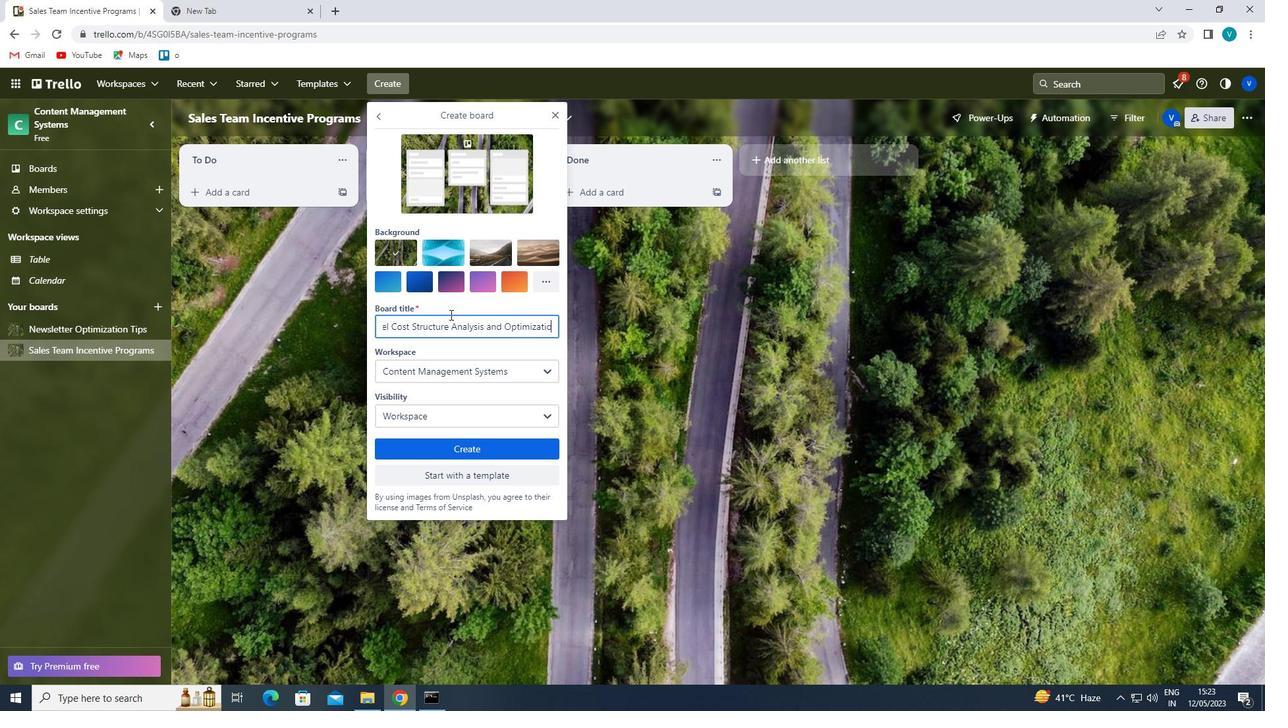 
Action: Mouse moved to (473, 452)
Screenshot: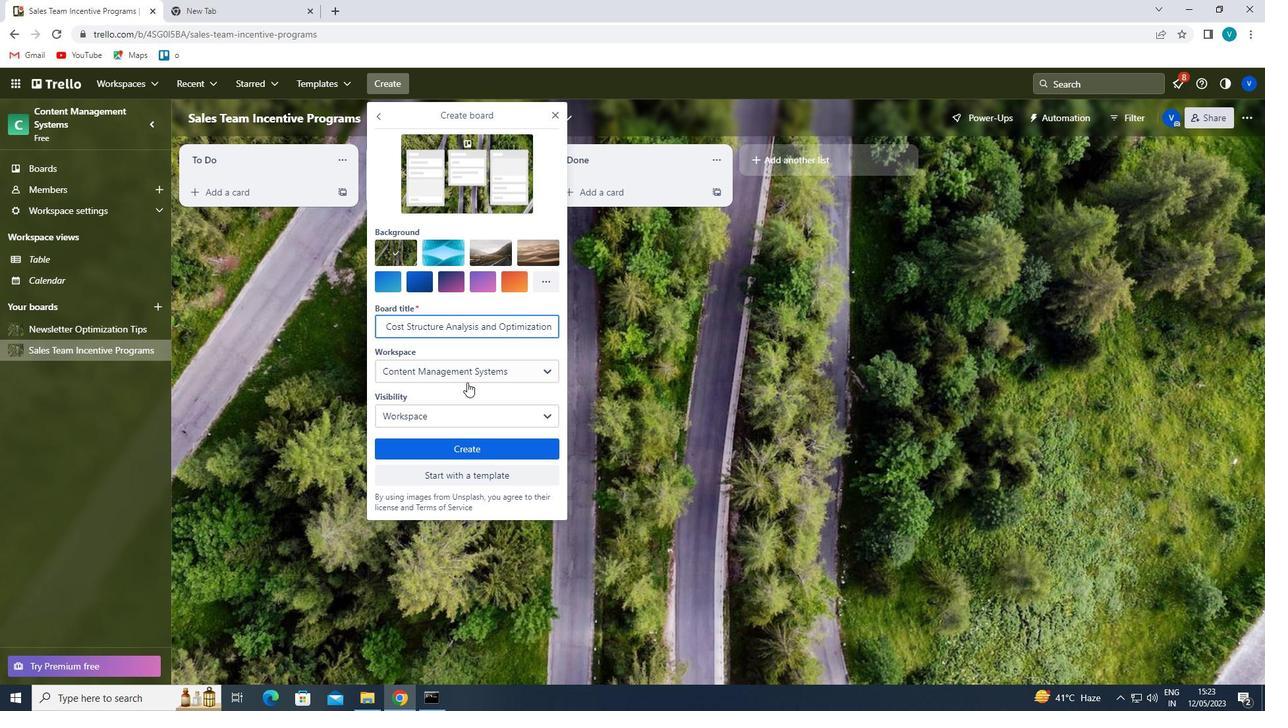 
Action: Mouse pressed left at (473, 452)
Screenshot: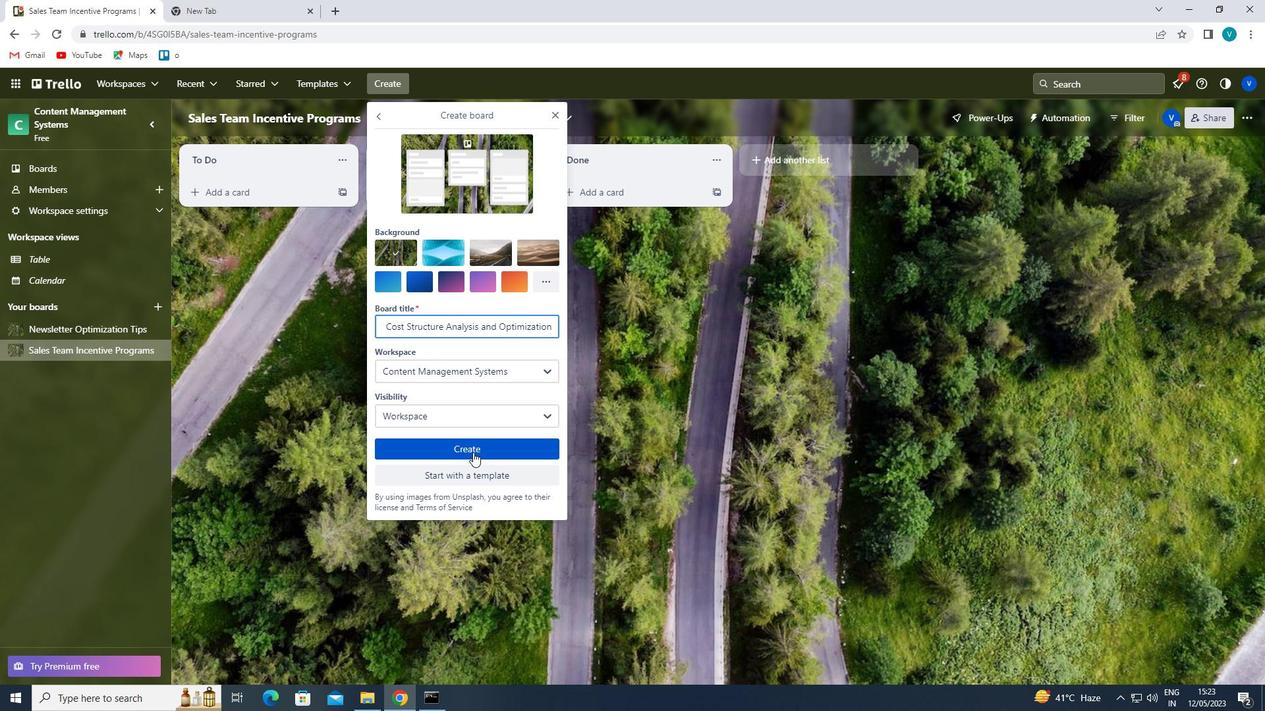 
